 Task: Search one way flight ticket for 4 adults, 2 children, 2 infants in seat and 1 infant on lap in premium economy from Harrisburg: Harrisburg International Airport to Jackson: Jackson Hole Airport on 5-2-2023. Choice of flights is Delta. Number of bags: 2 carry on bags. Outbound departure time preference is 22:00.
Action: Mouse moved to (315, 274)
Screenshot: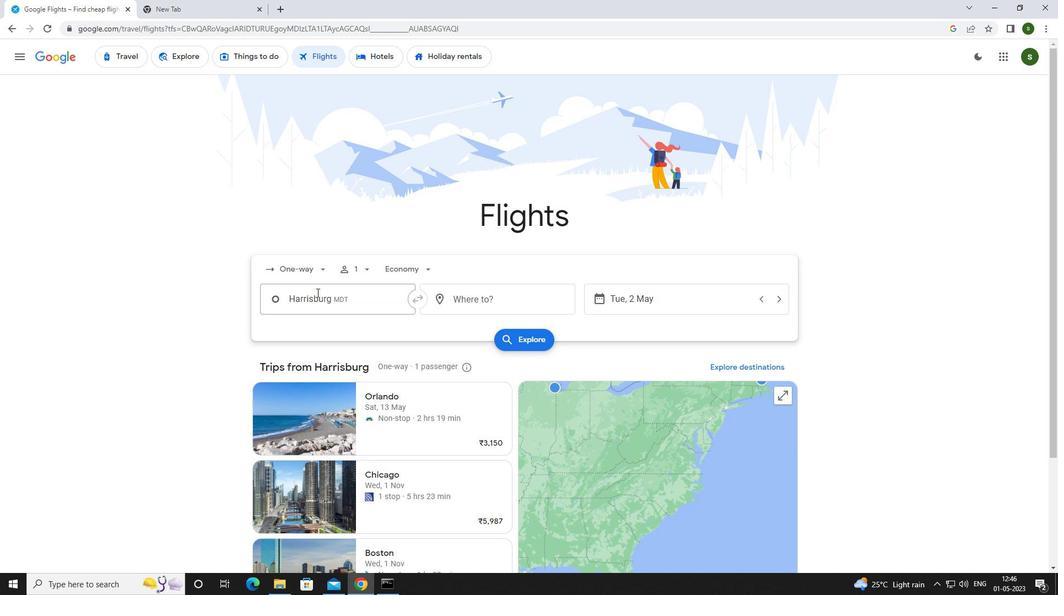 
Action: Mouse pressed left at (315, 274)
Screenshot: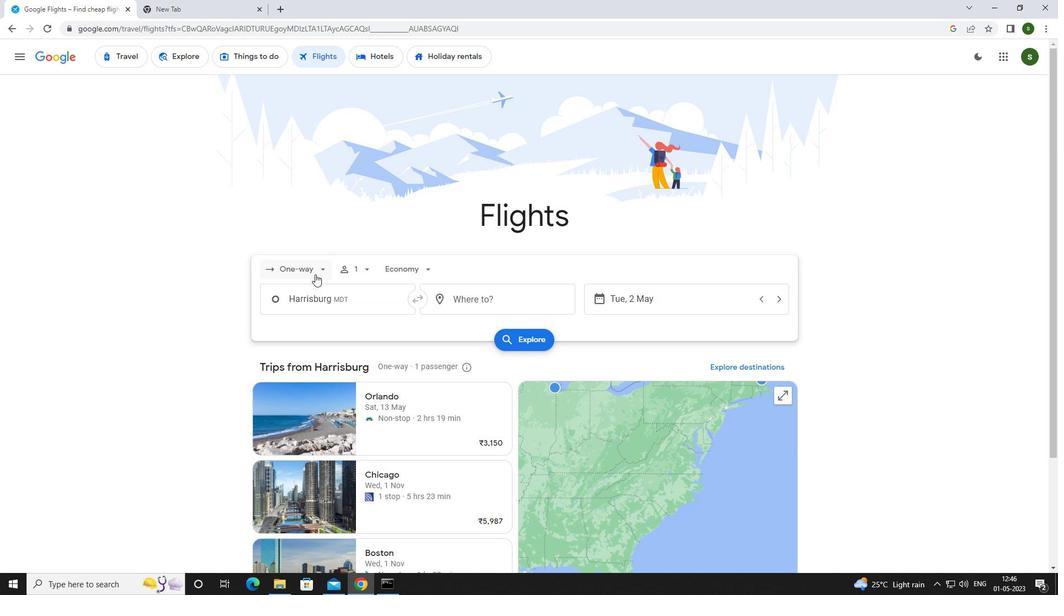 
Action: Mouse moved to (308, 316)
Screenshot: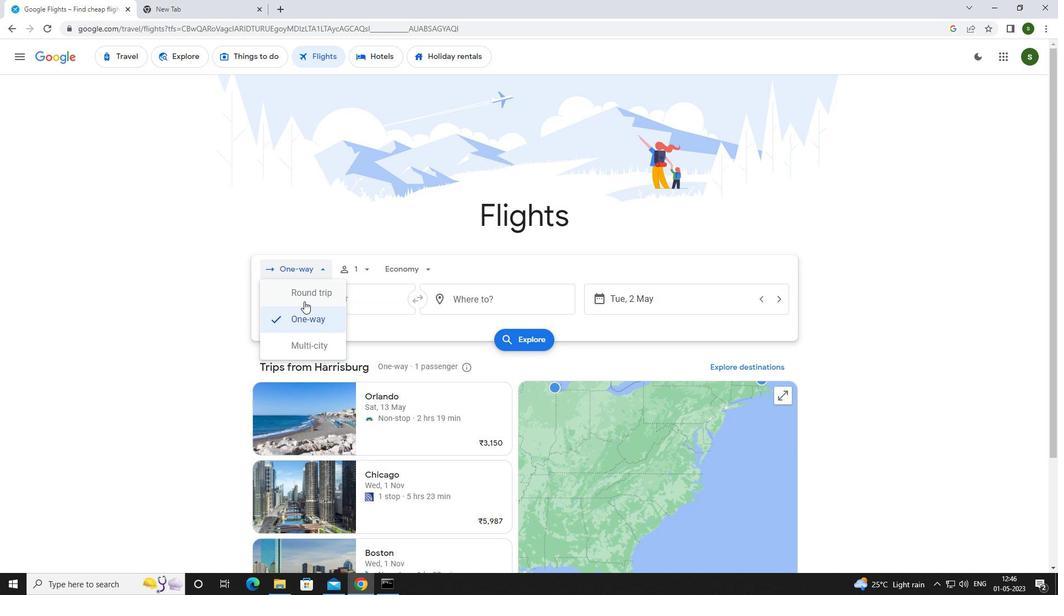 
Action: Mouse pressed left at (308, 316)
Screenshot: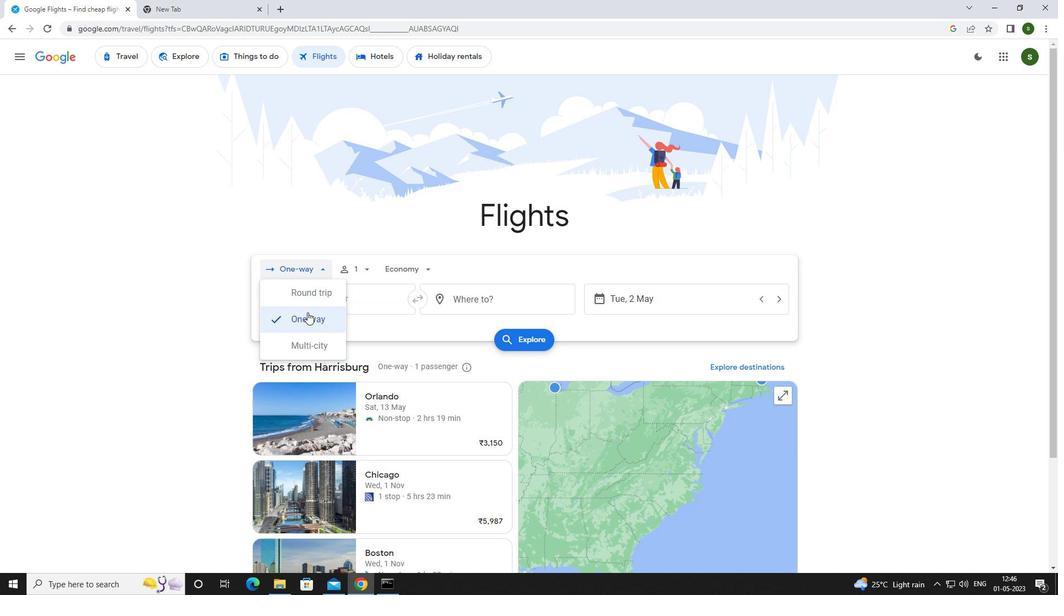 
Action: Mouse moved to (365, 266)
Screenshot: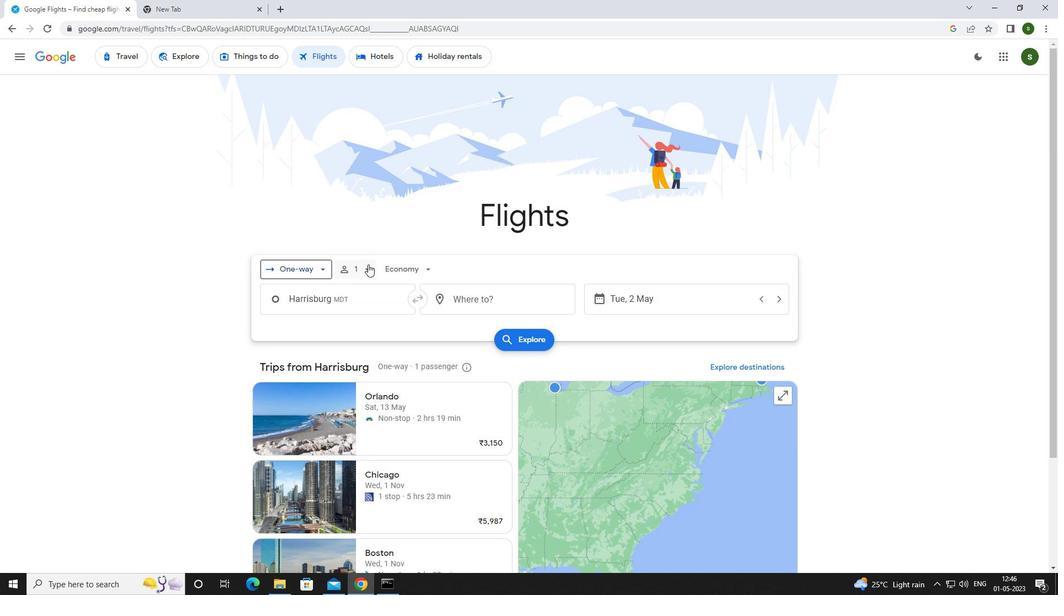 
Action: Mouse pressed left at (365, 266)
Screenshot: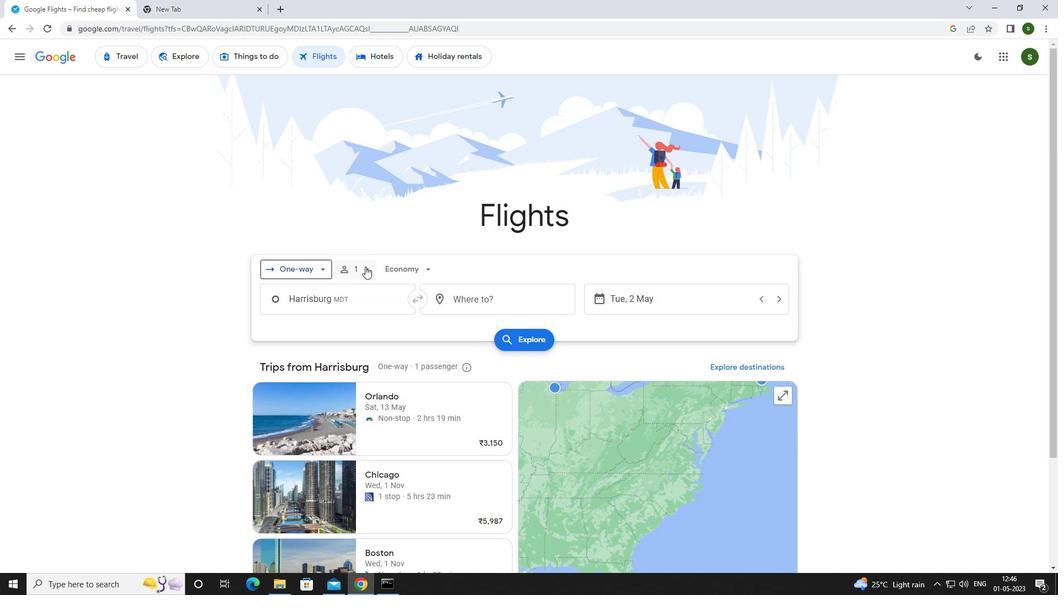 
Action: Mouse moved to (455, 297)
Screenshot: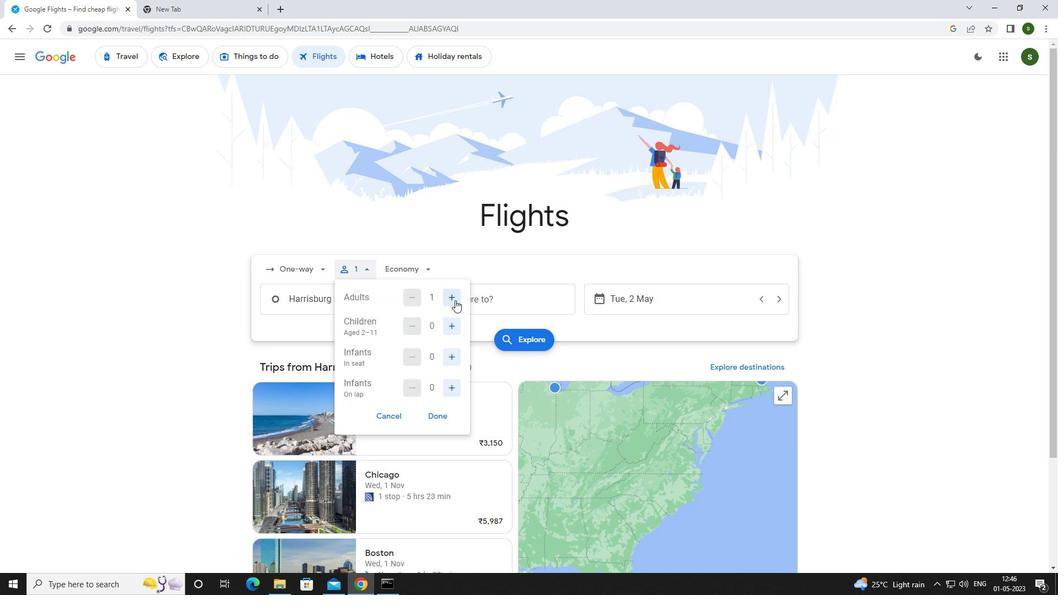 
Action: Mouse pressed left at (455, 297)
Screenshot: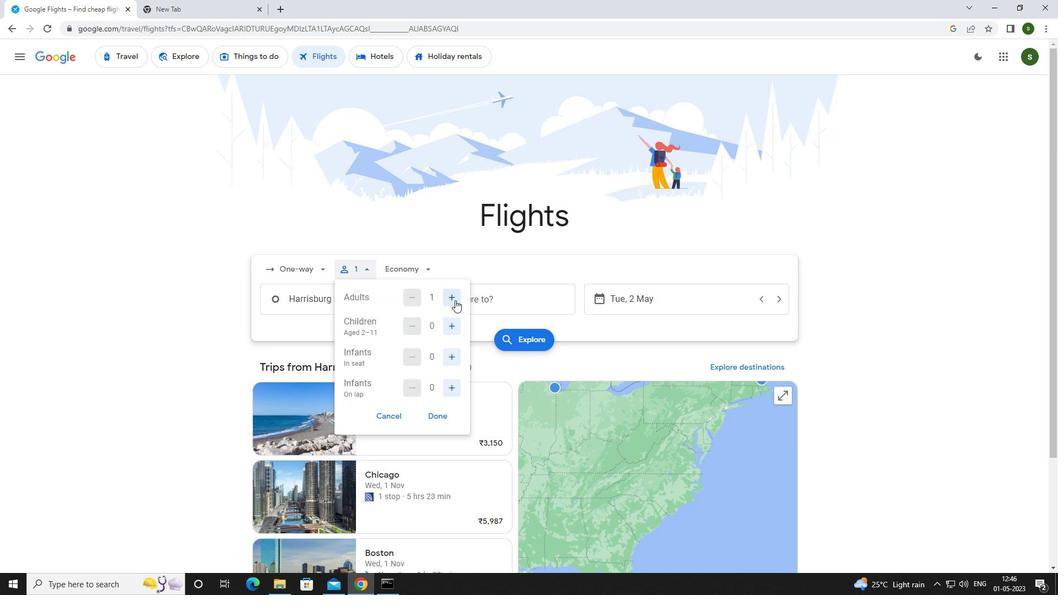 
Action: Mouse pressed left at (455, 297)
Screenshot: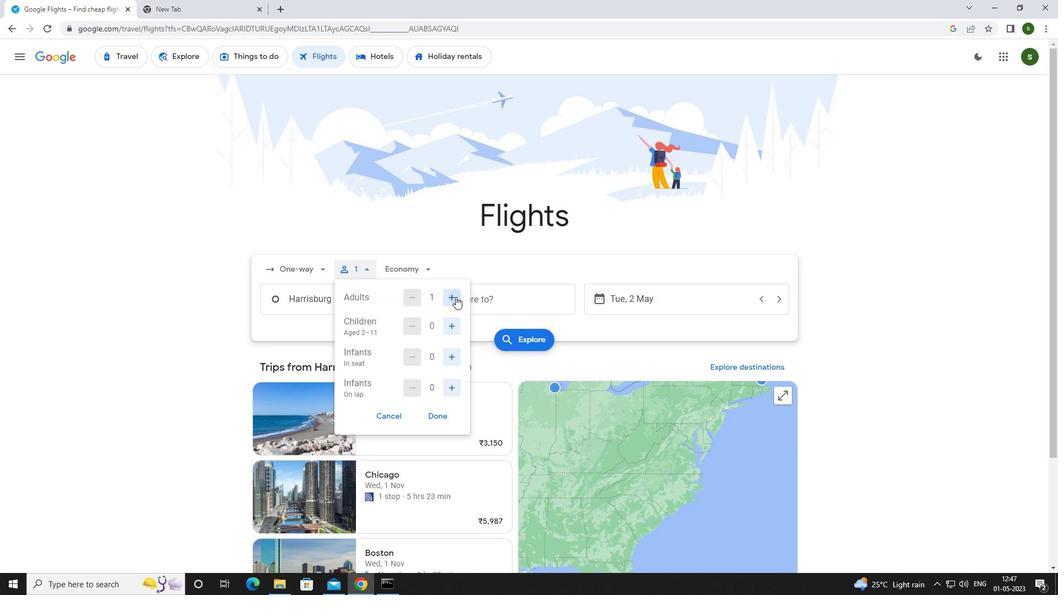 
Action: Mouse pressed left at (455, 297)
Screenshot: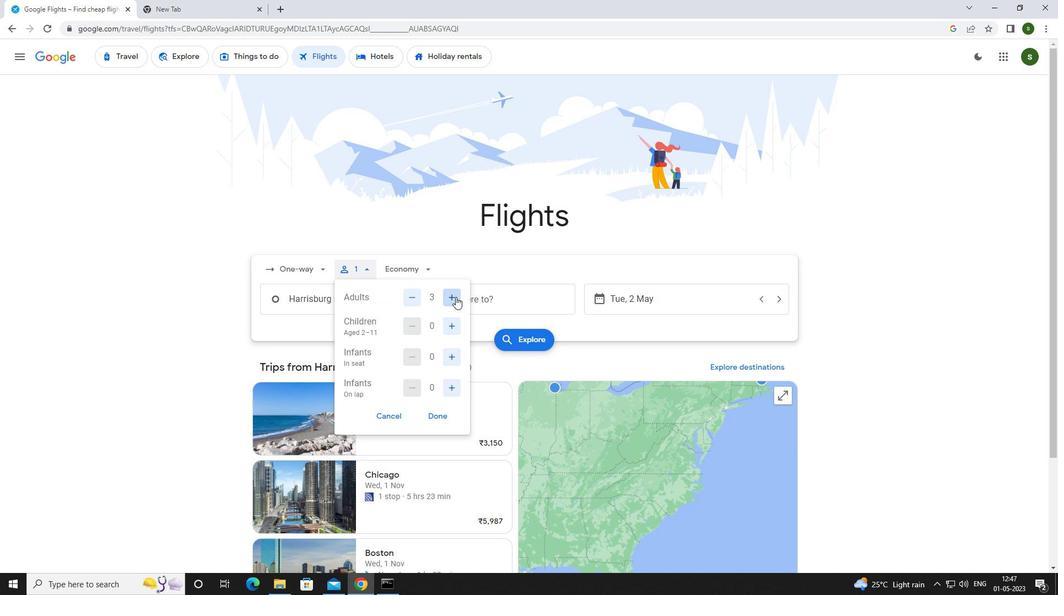 
Action: Mouse moved to (447, 327)
Screenshot: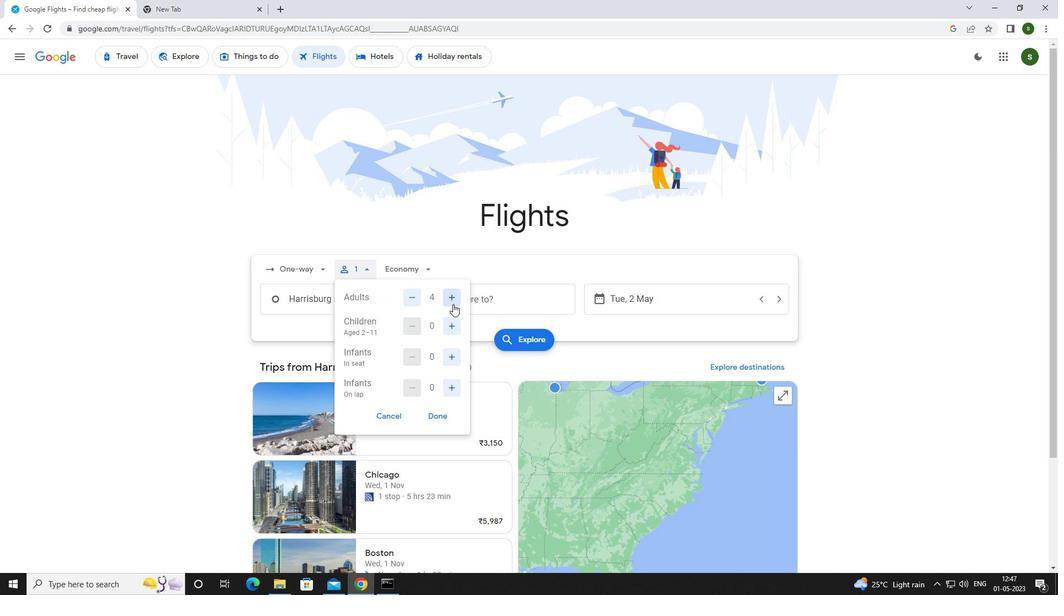 
Action: Mouse pressed left at (447, 327)
Screenshot: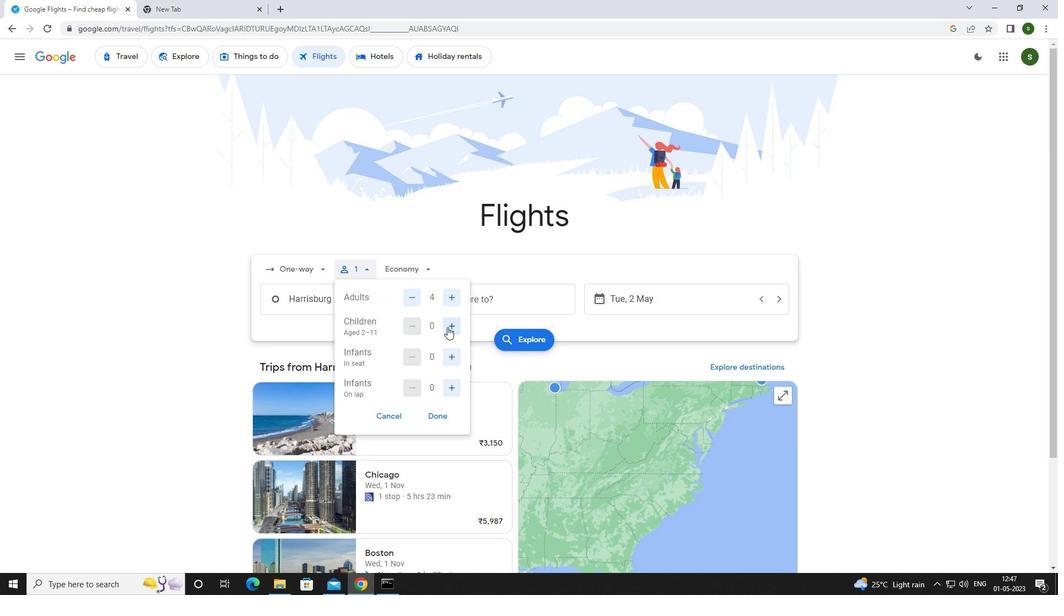 
Action: Mouse pressed left at (447, 327)
Screenshot: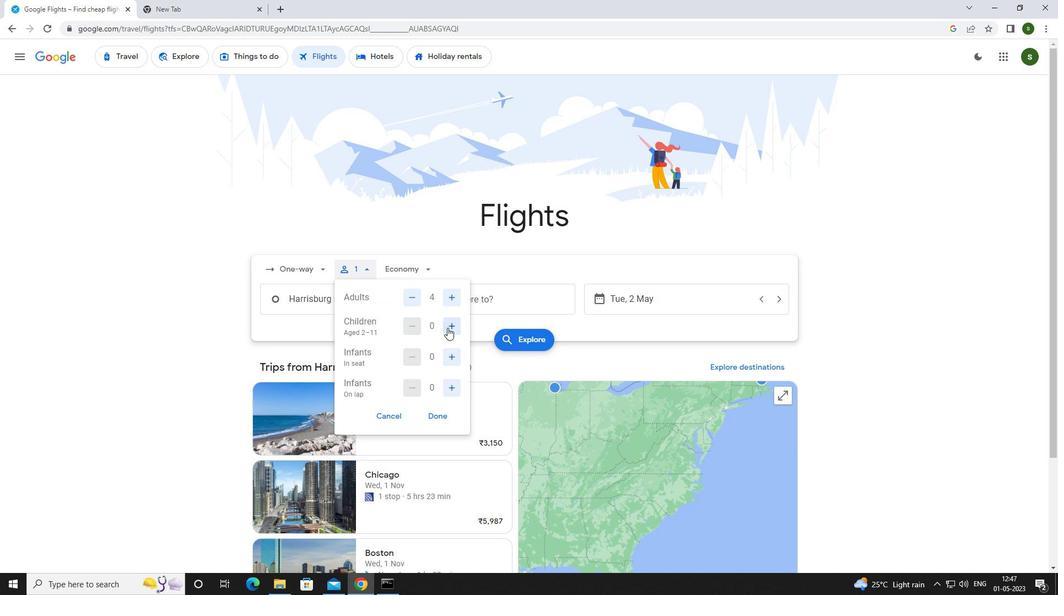 
Action: Mouse moved to (454, 356)
Screenshot: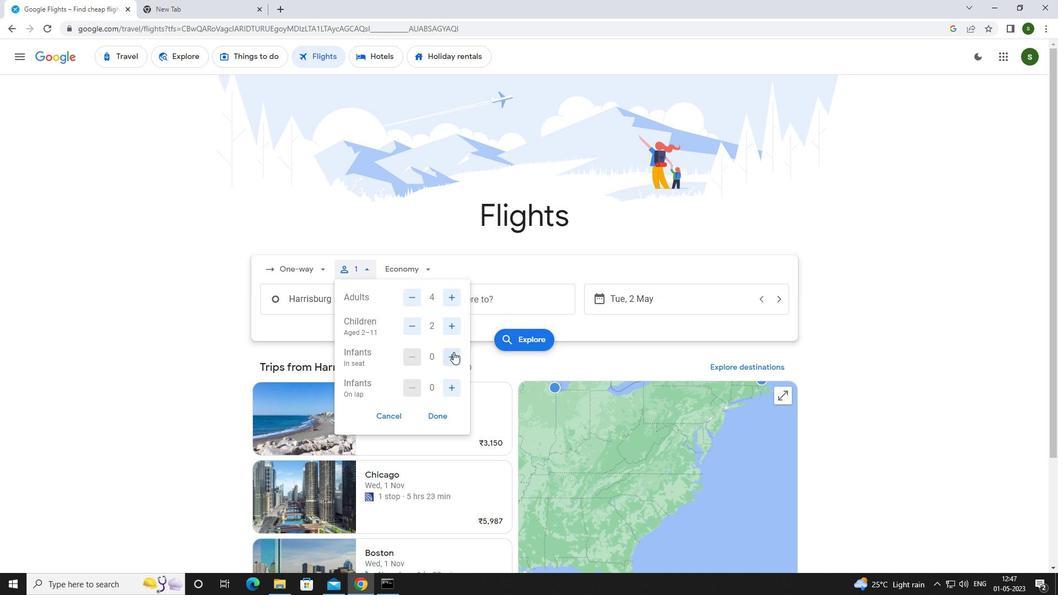 
Action: Mouse pressed left at (454, 356)
Screenshot: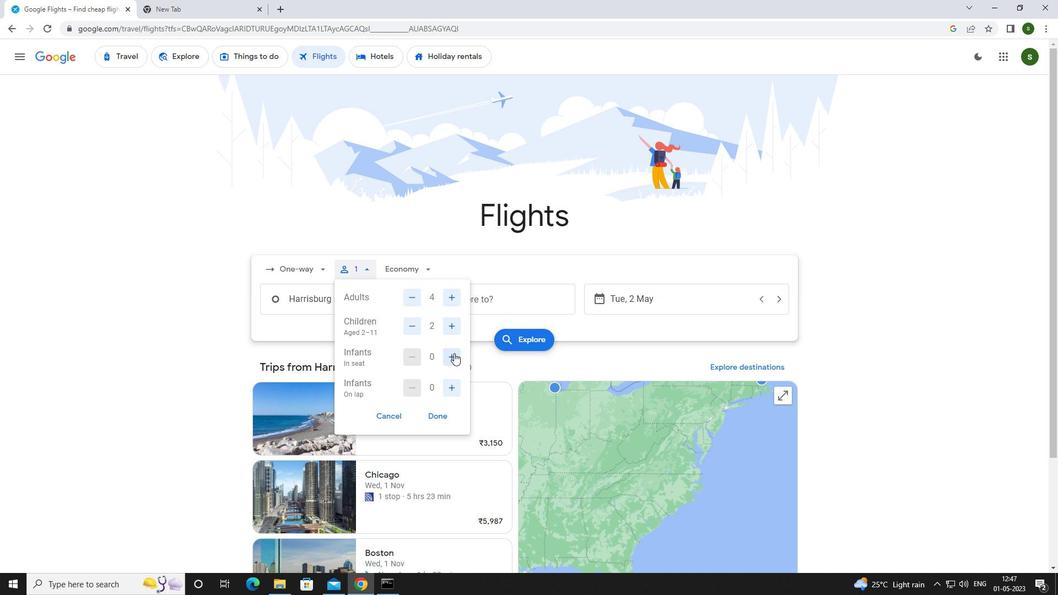 
Action: Mouse pressed left at (454, 356)
Screenshot: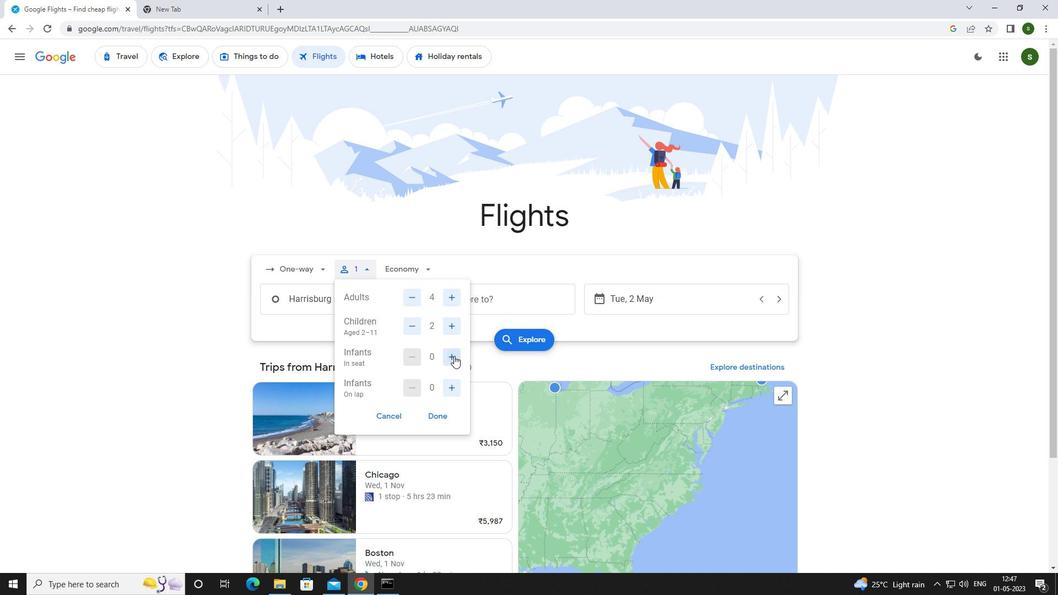 
Action: Mouse moved to (451, 381)
Screenshot: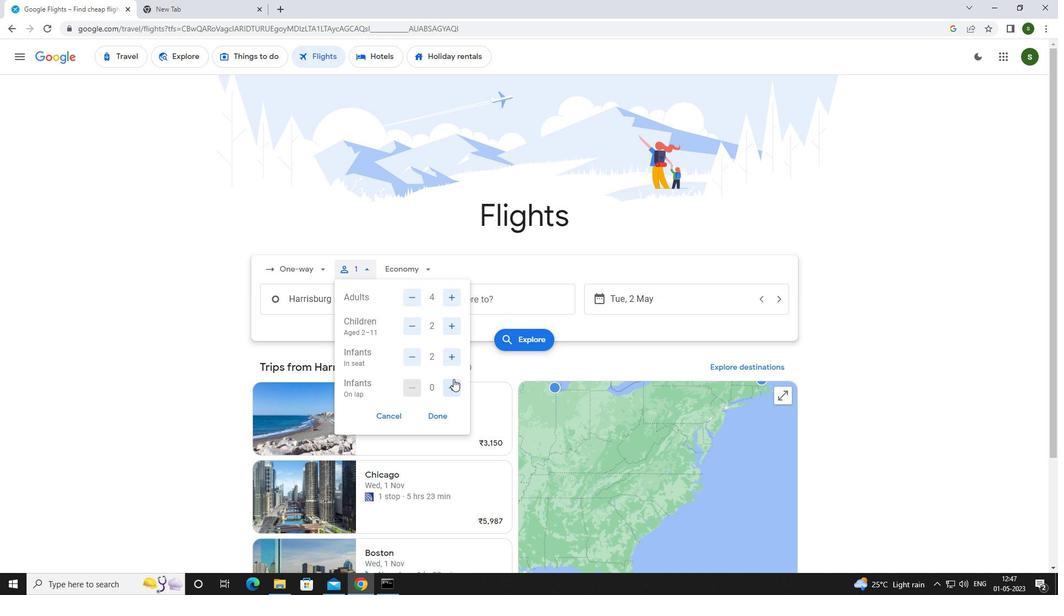 
Action: Mouse pressed left at (451, 381)
Screenshot: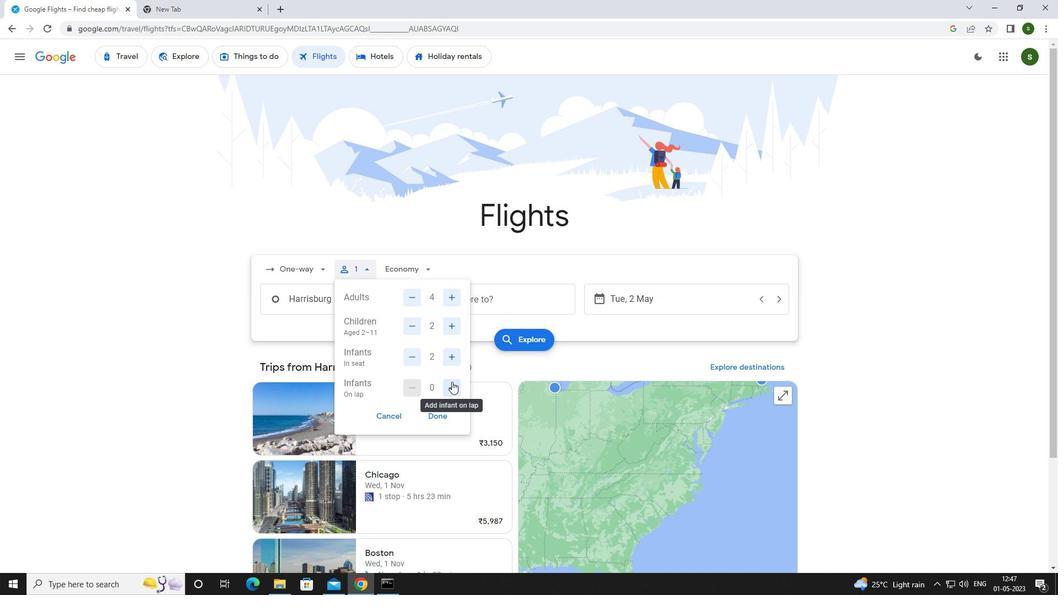 
Action: Mouse moved to (423, 266)
Screenshot: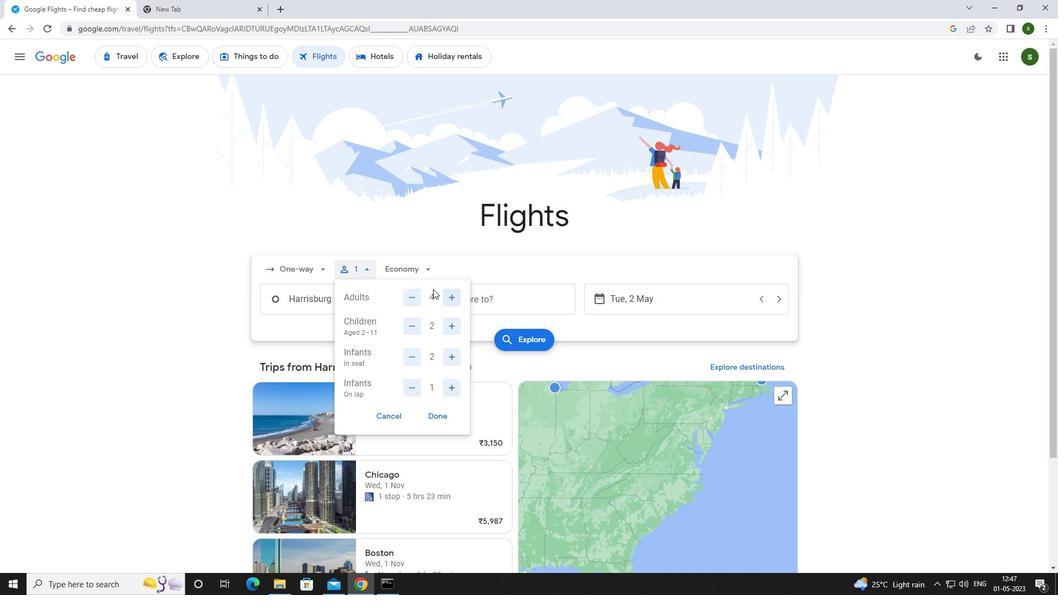 
Action: Mouse pressed left at (423, 266)
Screenshot: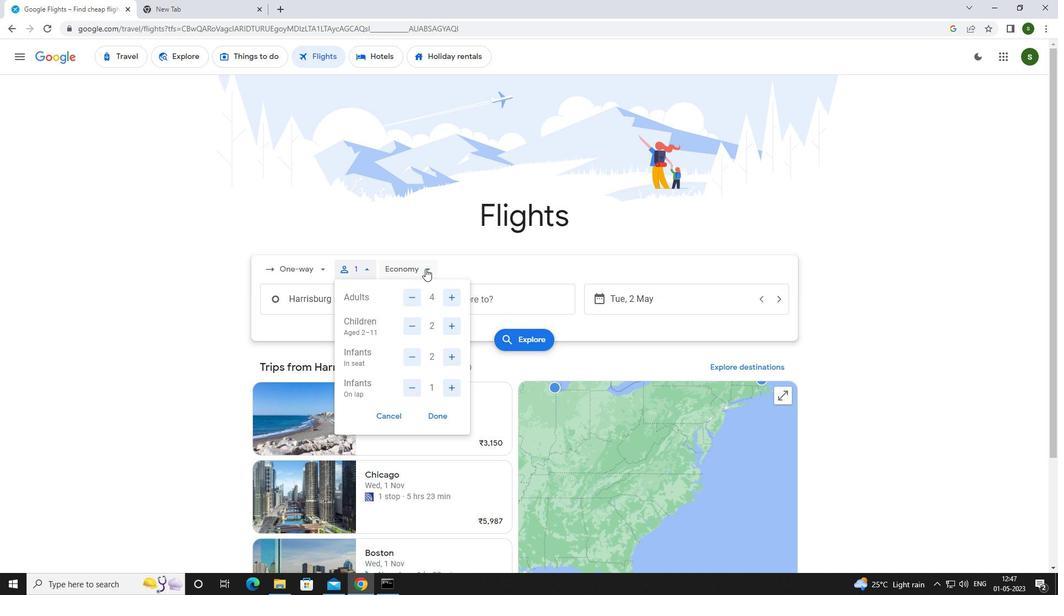 
Action: Mouse moved to (442, 320)
Screenshot: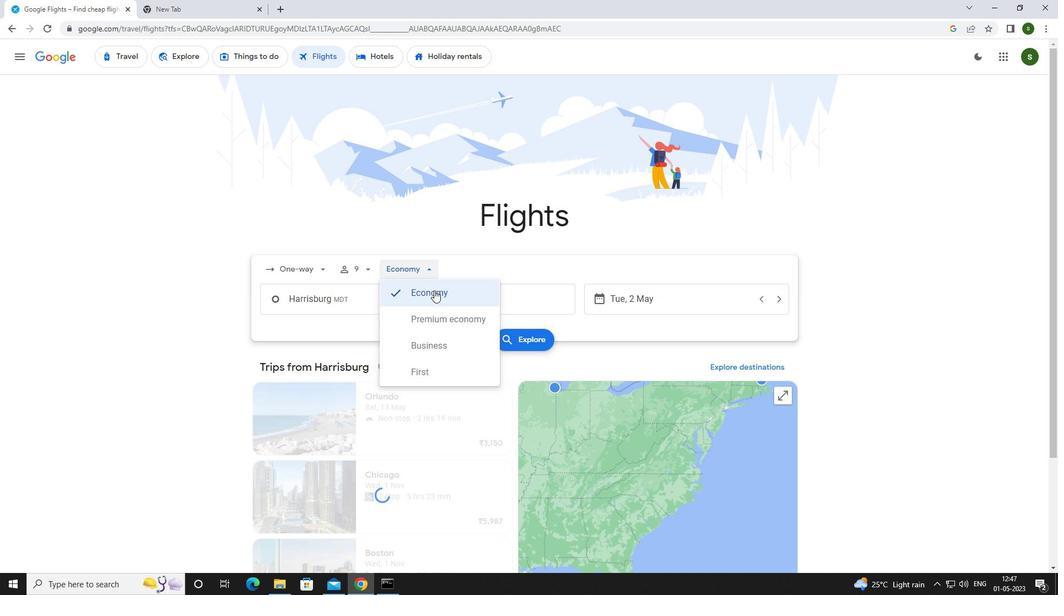 
Action: Mouse pressed left at (442, 320)
Screenshot: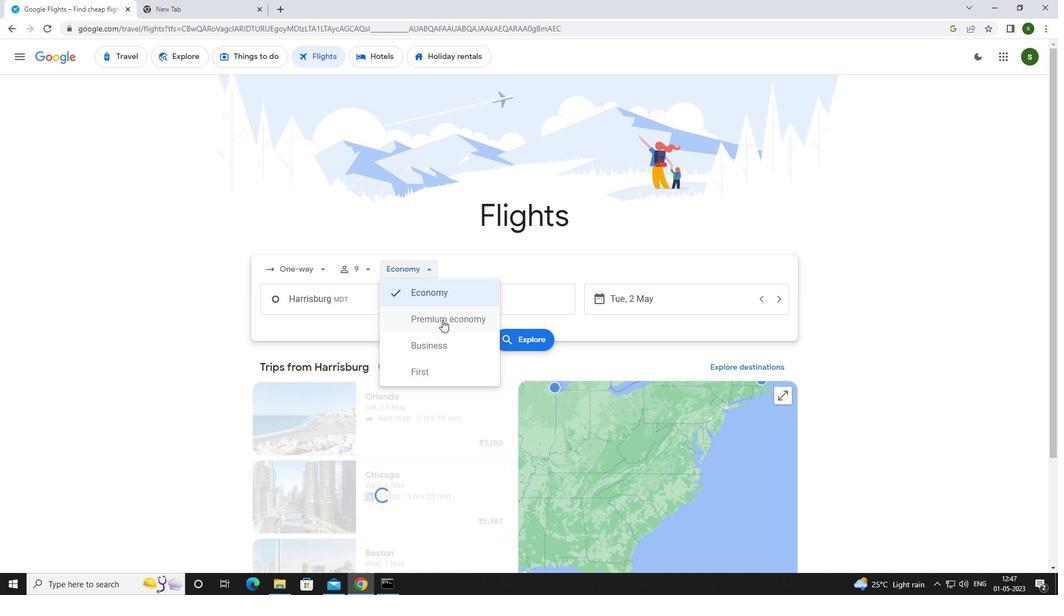 
Action: Mouse moved to (359, 305)
Screenshot: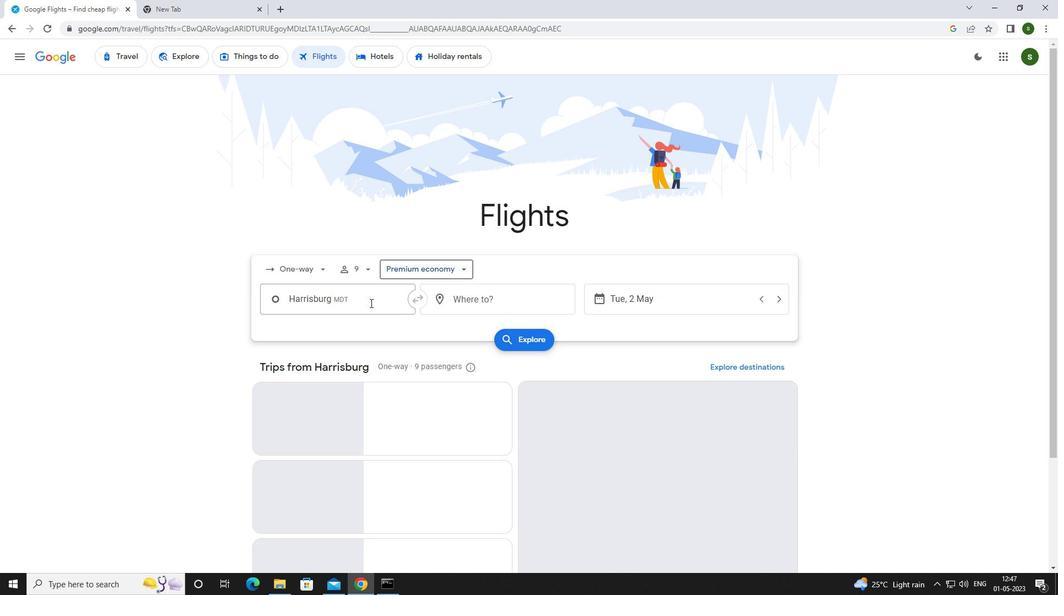 
Action: Mouse pressed left at (359, 305)
Screenshot: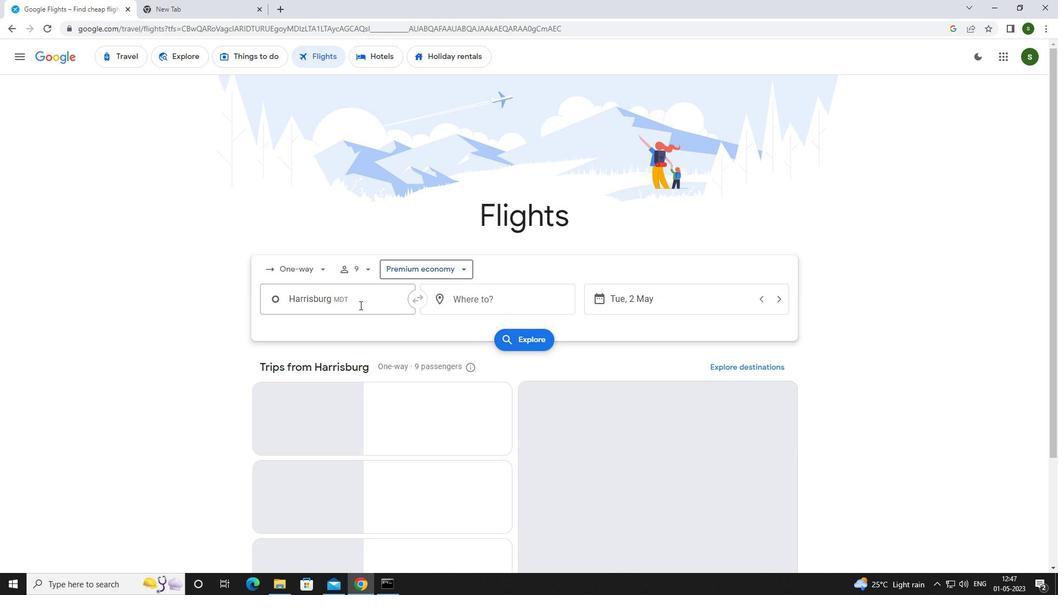 
Action: Key pressed h<Key.caps_lock>arrisburg
Screenshot: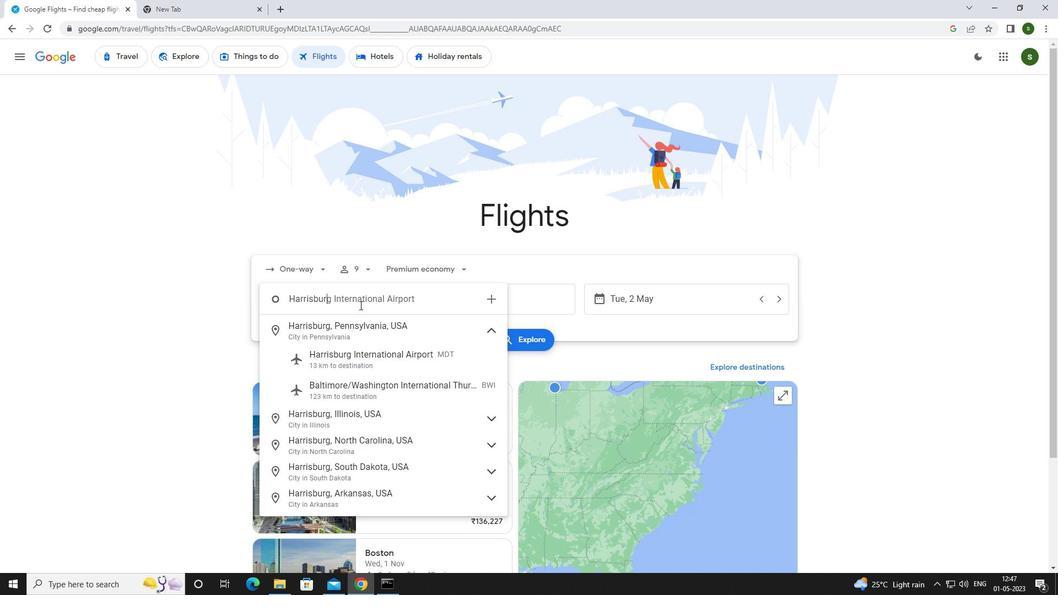 
Action: Mouse moved to (346, 357)
Screenshot: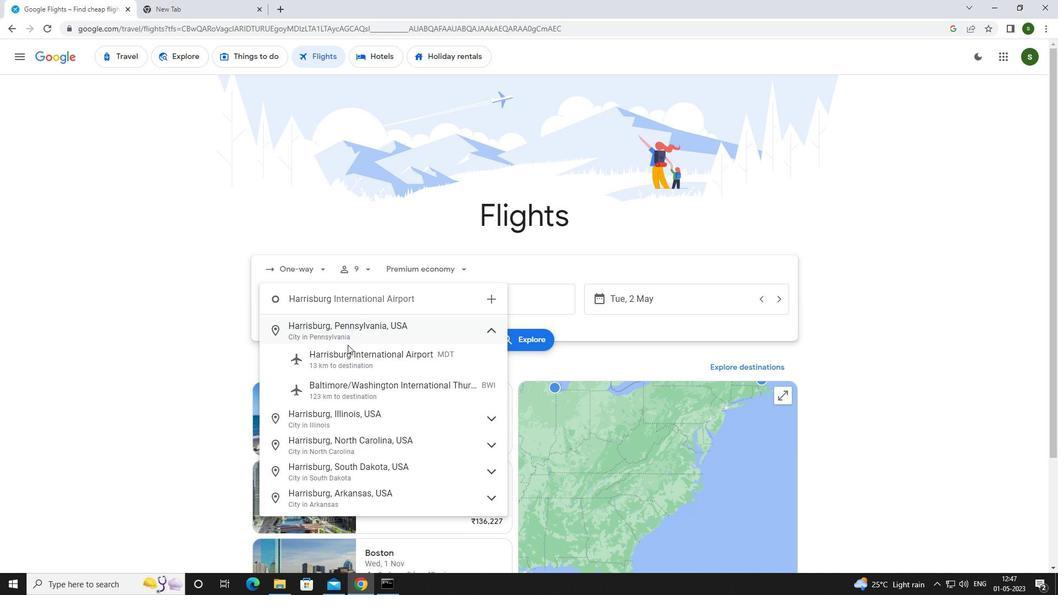 
Action: Mouse pressed left at (346, 357)
Screenshot: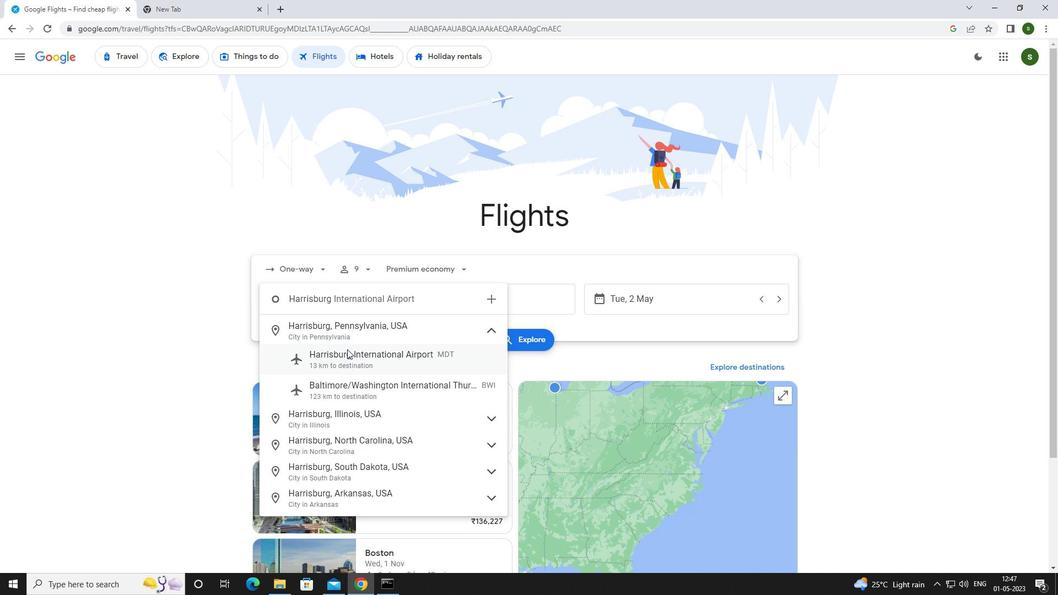 
Action: Mouse moved to (540, 294)
Screenshot: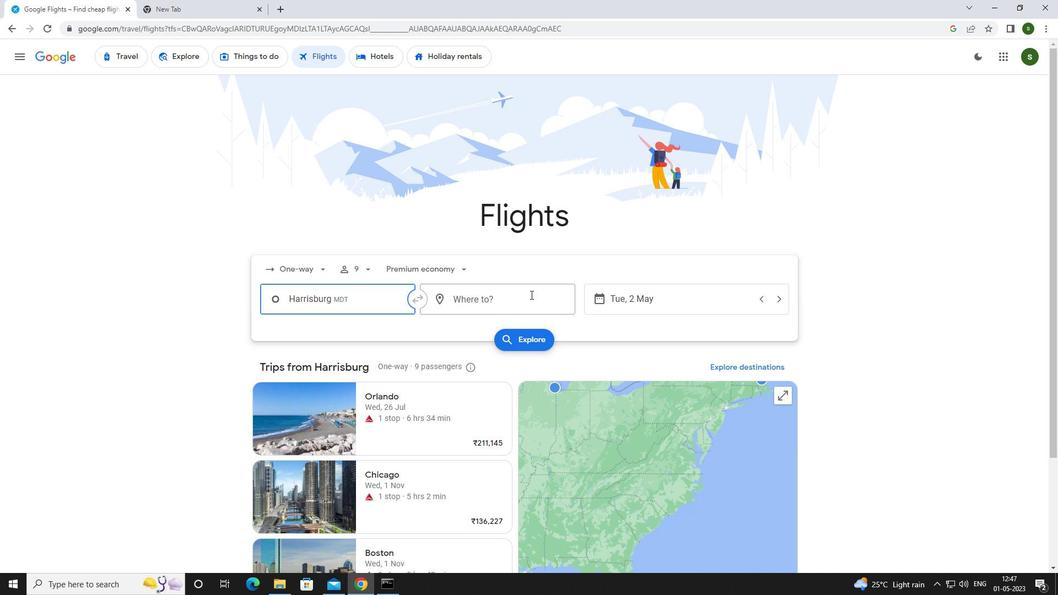 
Action: Mouse pressed left at (540, 294)
Screenshot: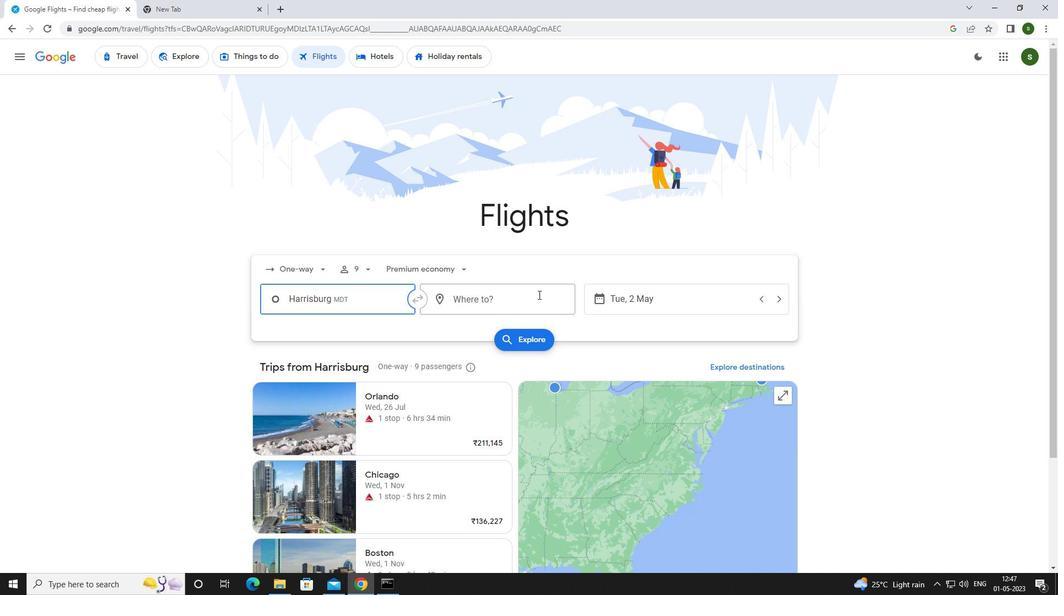 
Action: Mouse moved to (525, 290)
Screenshot: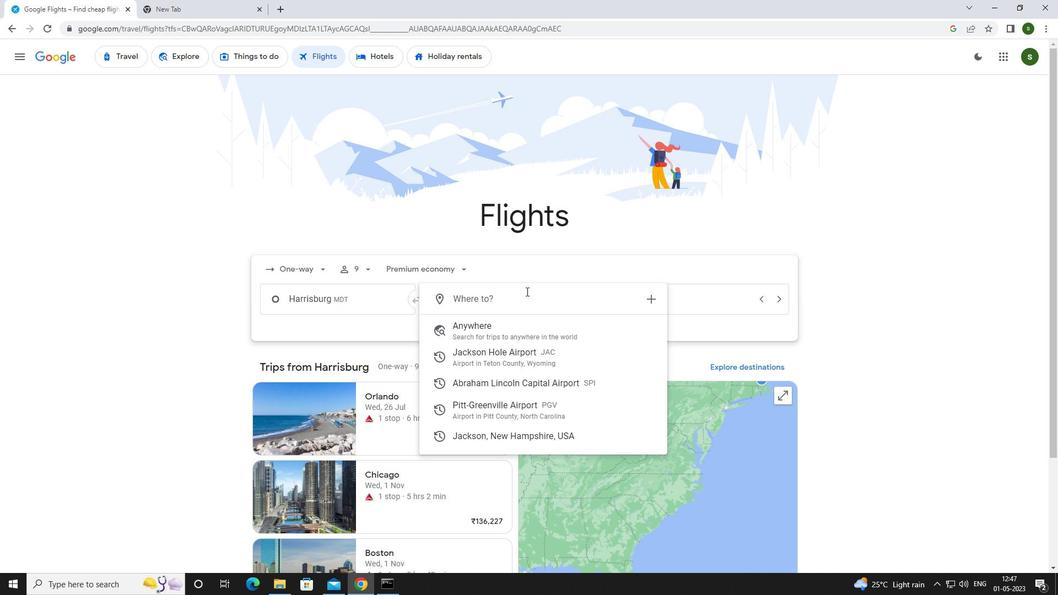
Action: Key pressed <Key.caps_lock>j<Key.caps_lock>a
Screenshot: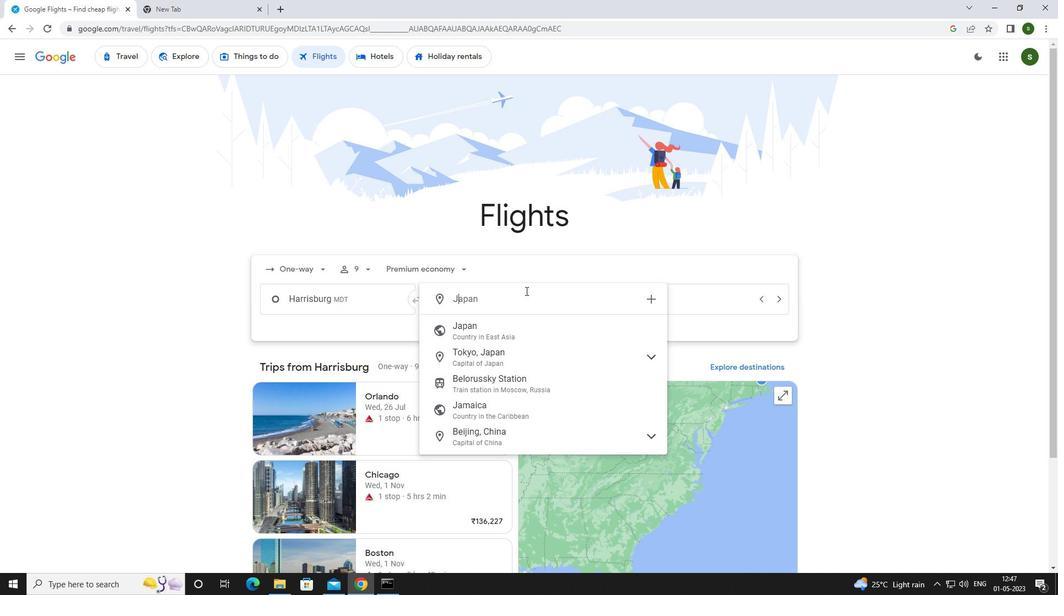 
Action: Mouse moved to (525, 290)
Screenshot: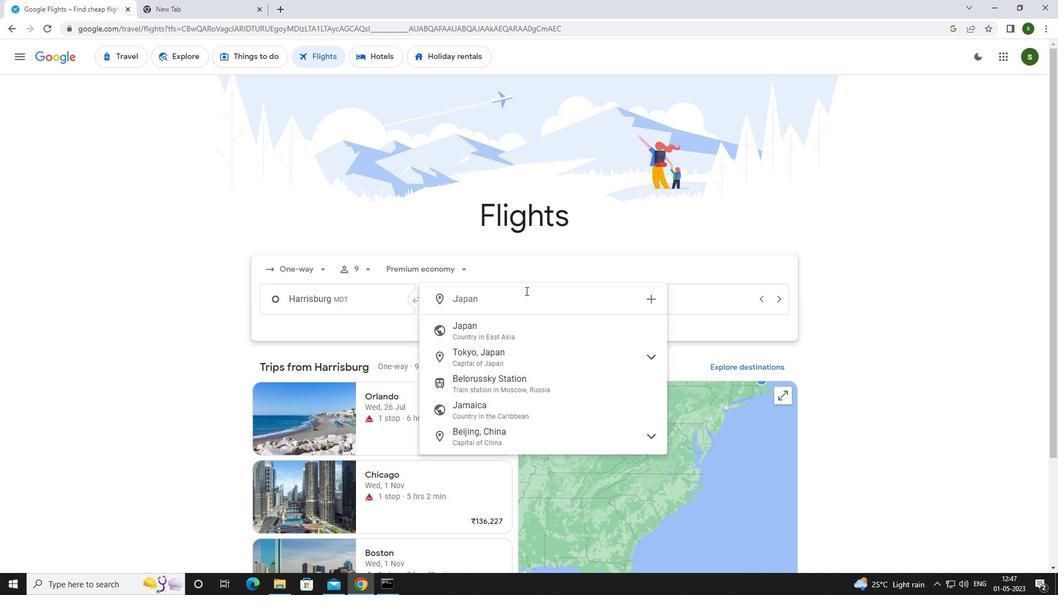
Action: Key pressed ckson<Key.space><Key.caps_lock>h
Screenshot: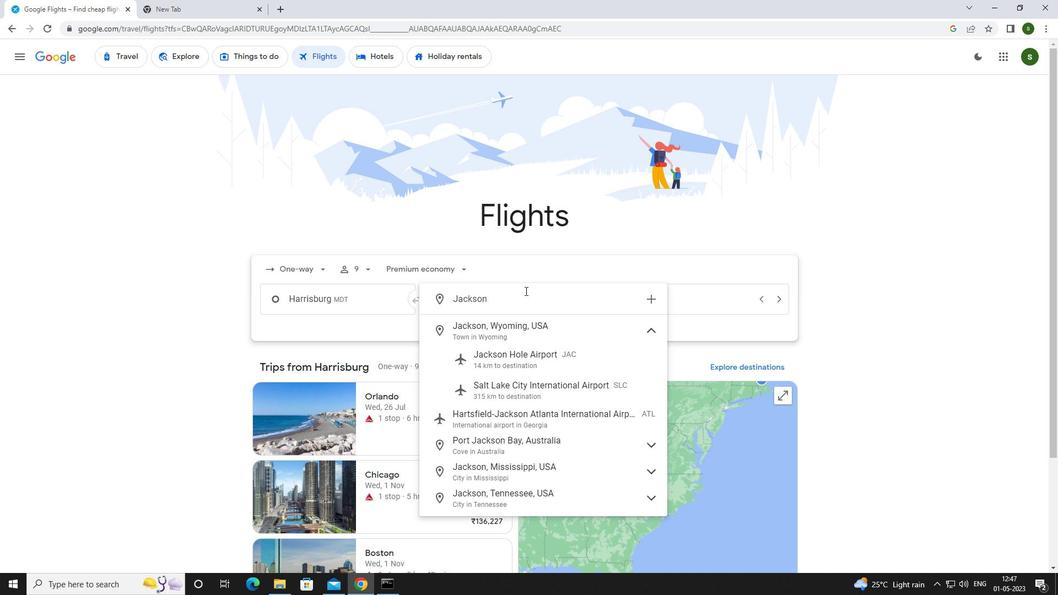 
Action: Mouse moved to (510, 356)
Screenshot: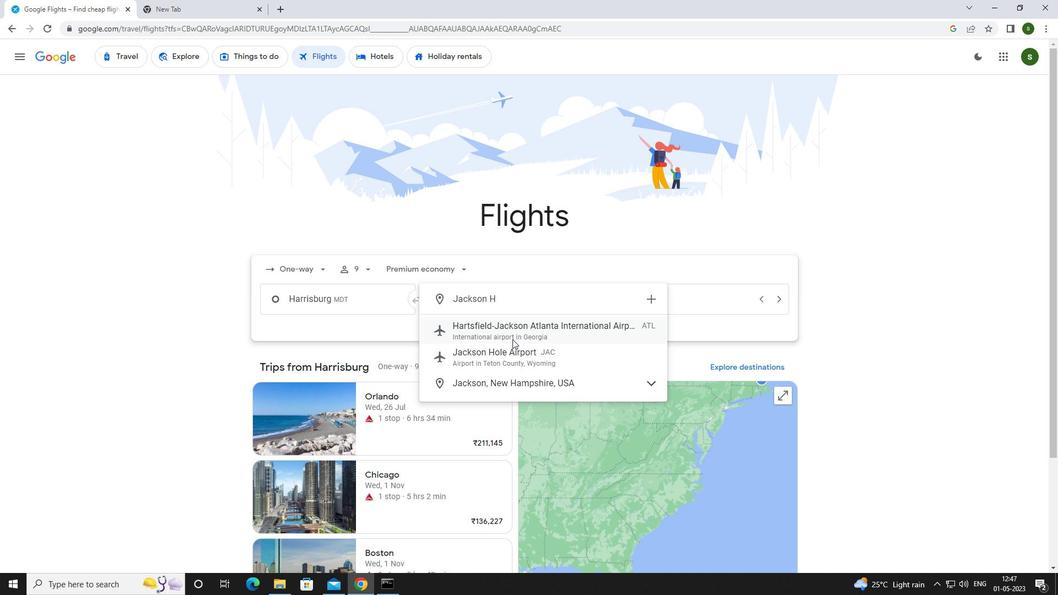 
Action: Mouse pressed left at (510, 356)
Screenshot: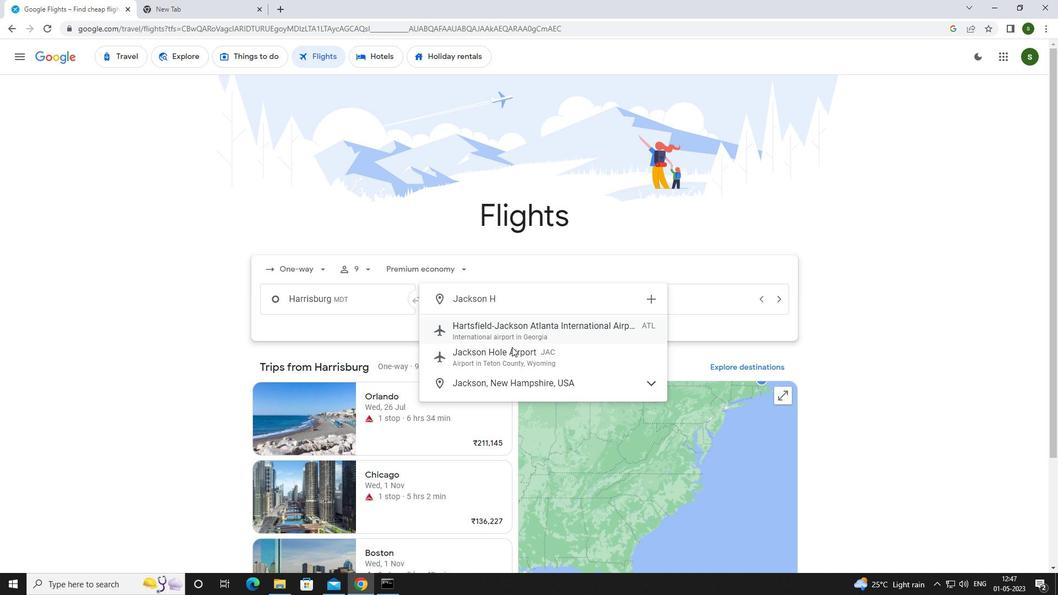 
Action: Mouse moved to (637, 304)
Screenshot: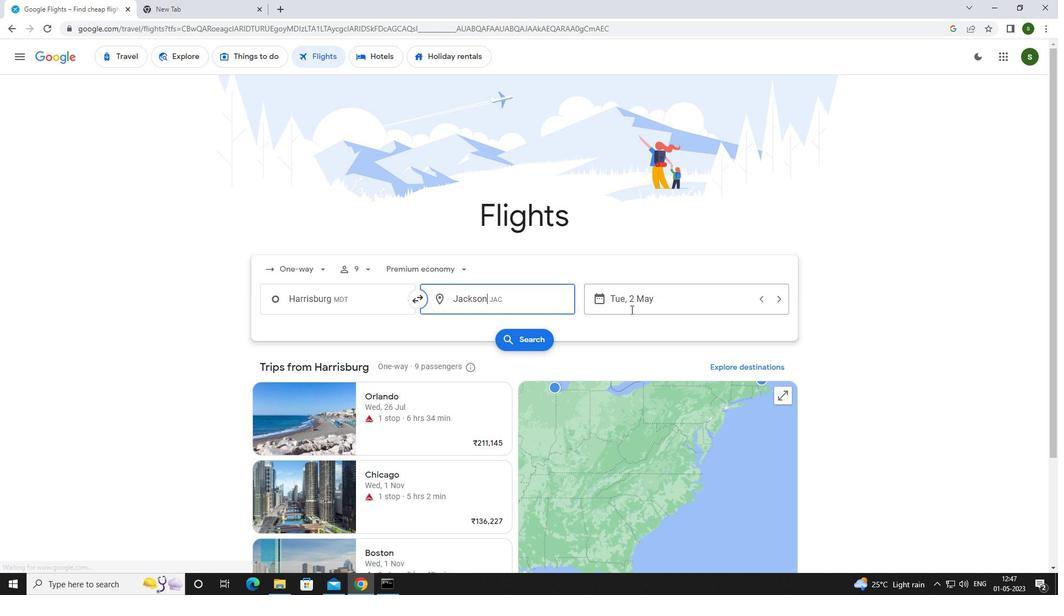 
Action: Mouse pressed left at (637, 304)
Screenshot: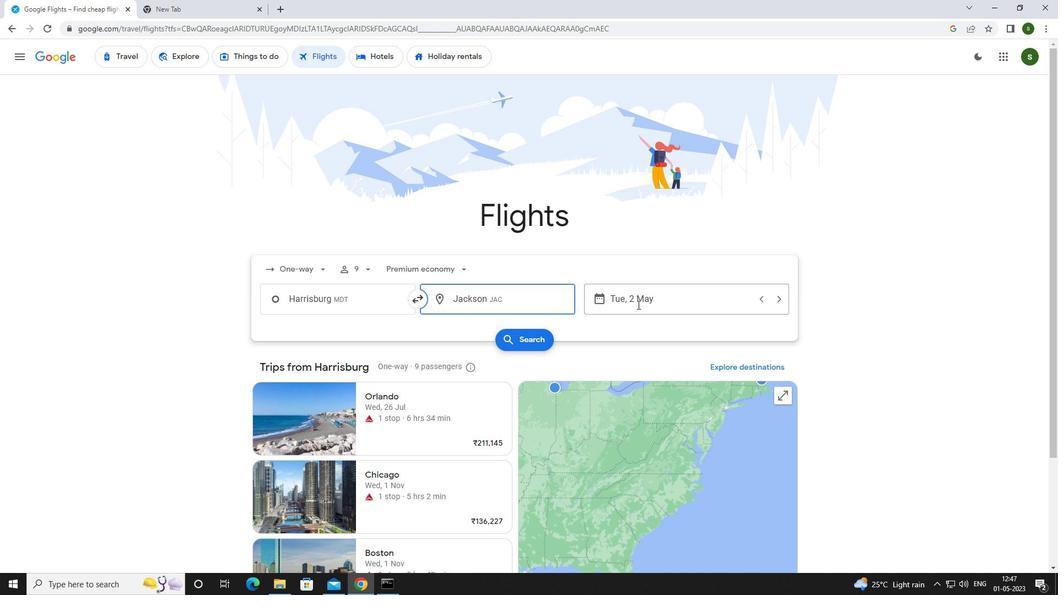 
Action: Mouse moved to (446, 376)
Screenshot: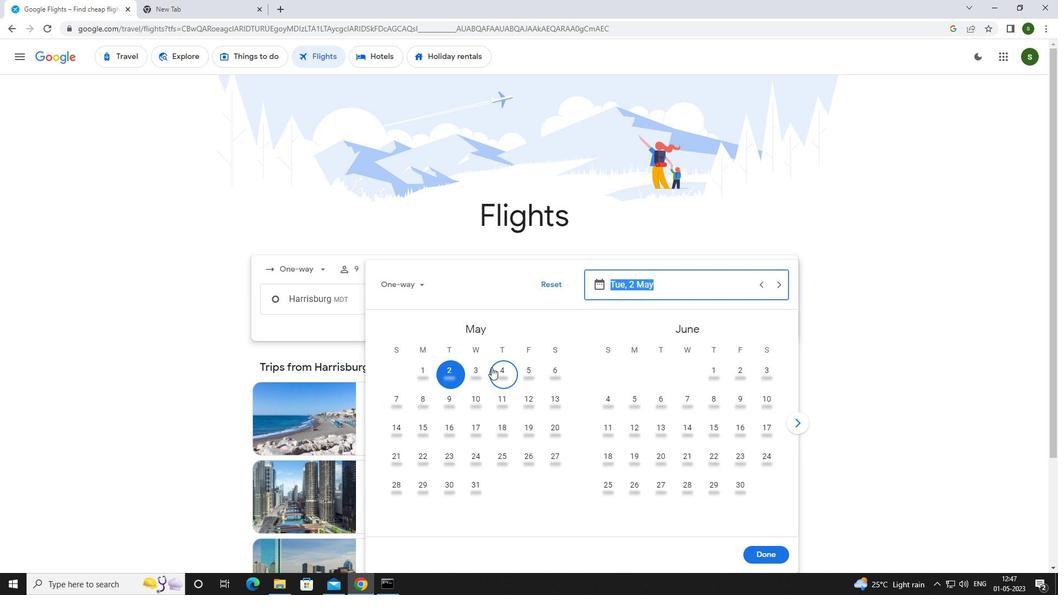 
Action: Mouse pressed left at (446, 376)
Screenshot: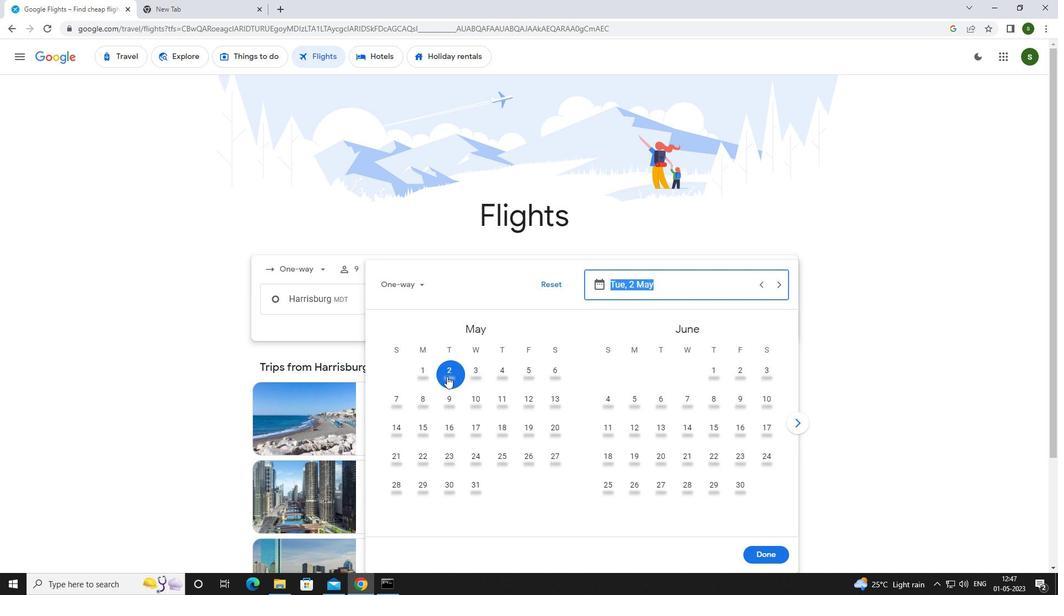 
Action: Mouse moved to (753, 551)
Screenshot: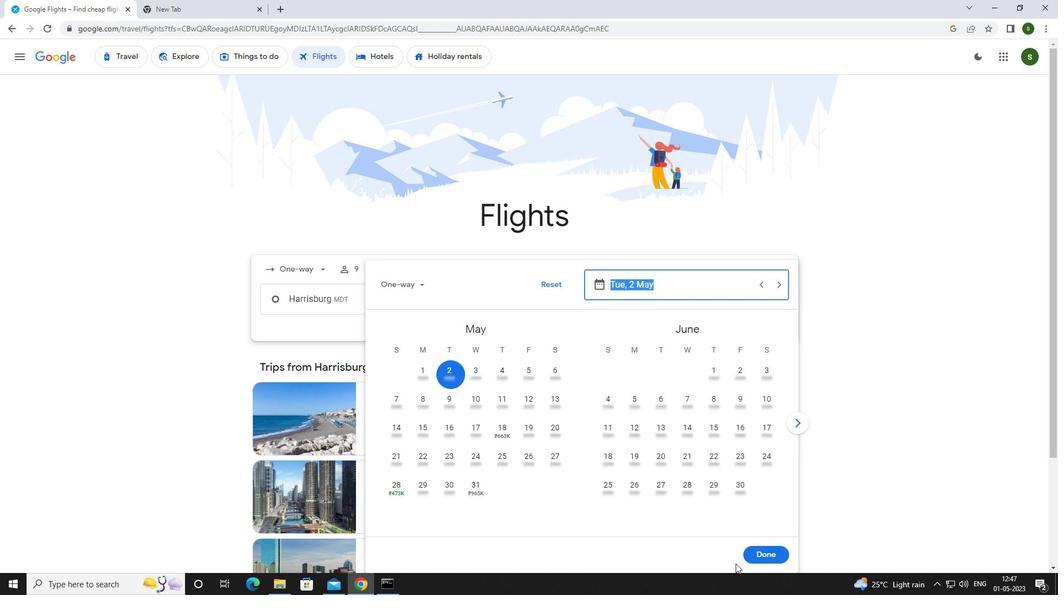 
Action: Mouse pressed left at (753, 551)
Screenshot: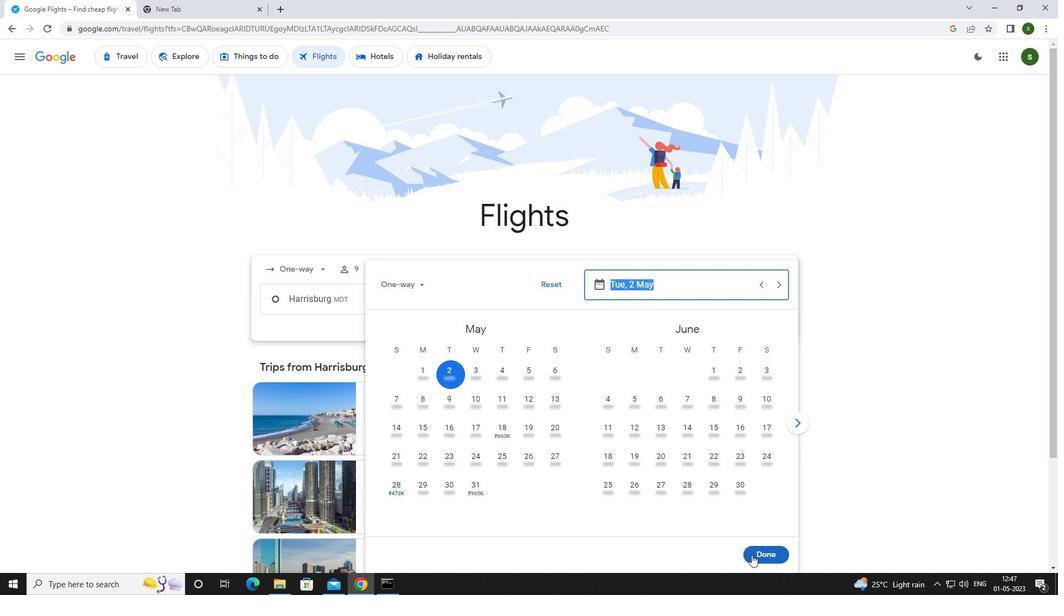 
Action: Mouse moved to (519, 342)
Screenshot: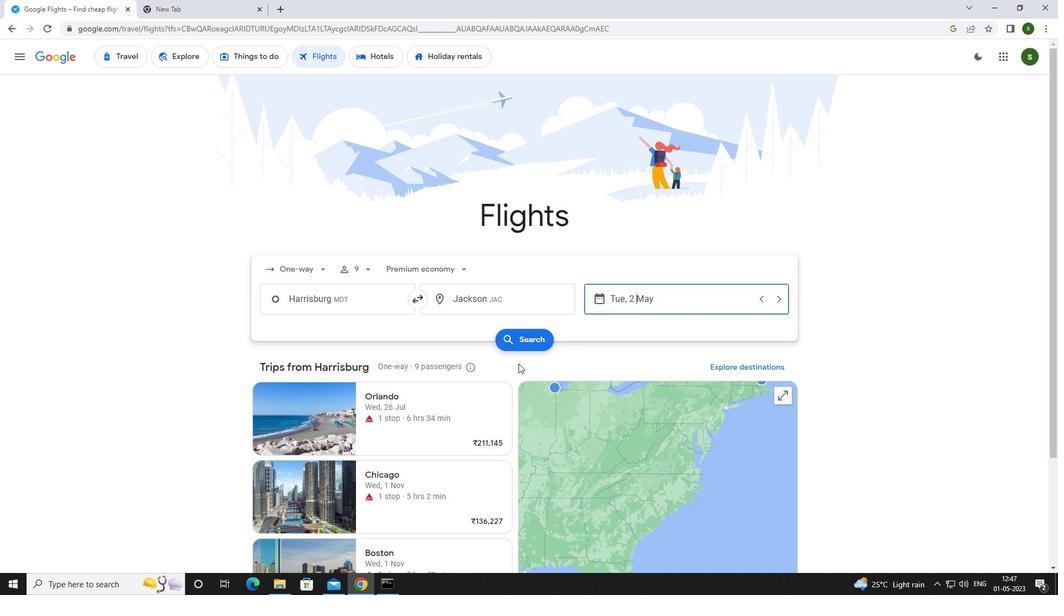 
Action: Mouse pressed left at (519, 342)
Screenshot: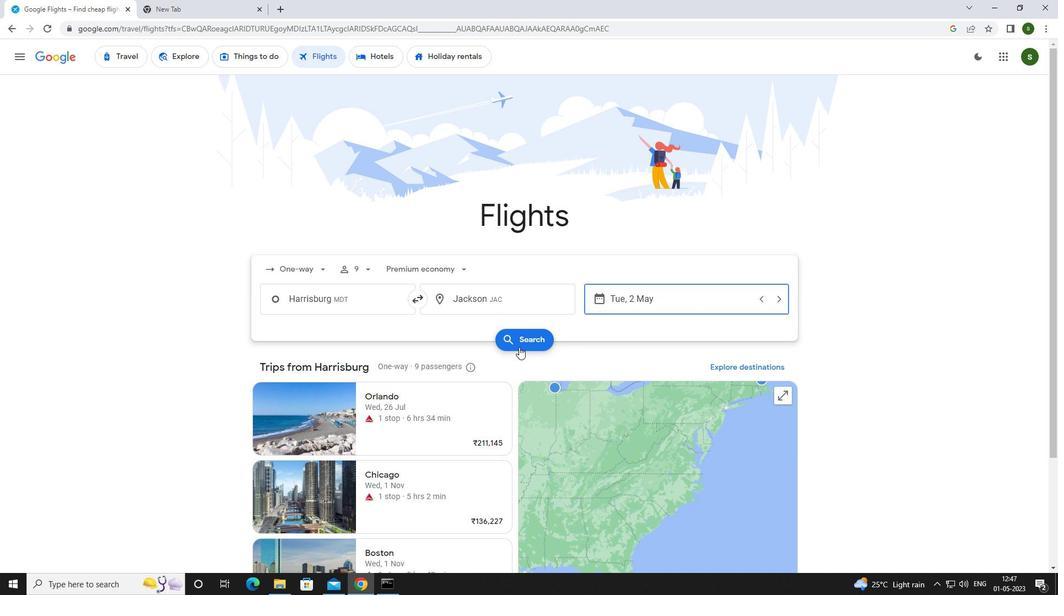 
Action: Mouse moved to (276, 149)
Screenshot: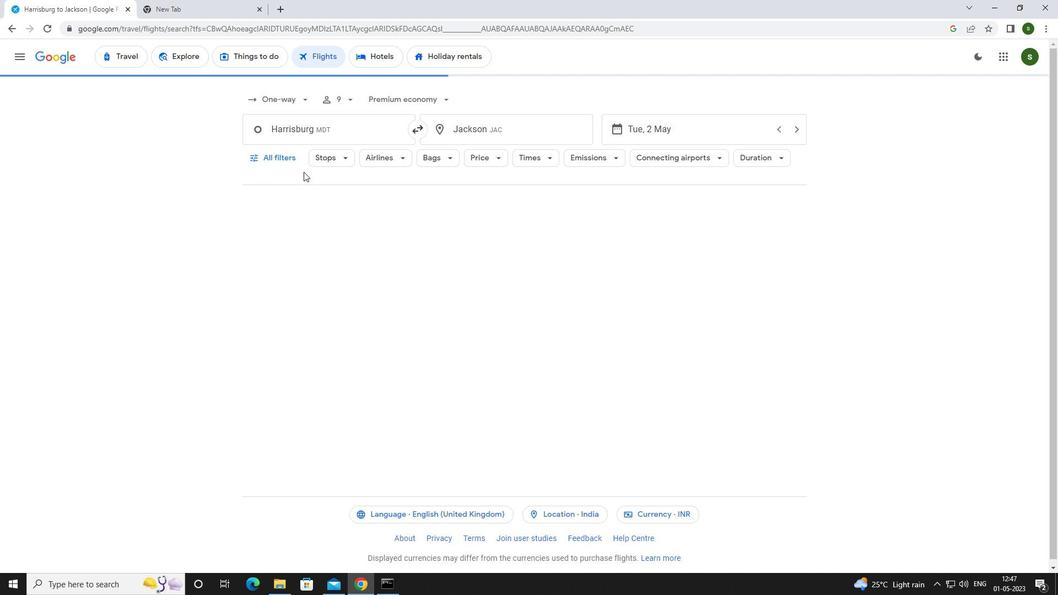 
Action: Mouse pressed left at (276, 149)
Screenshot: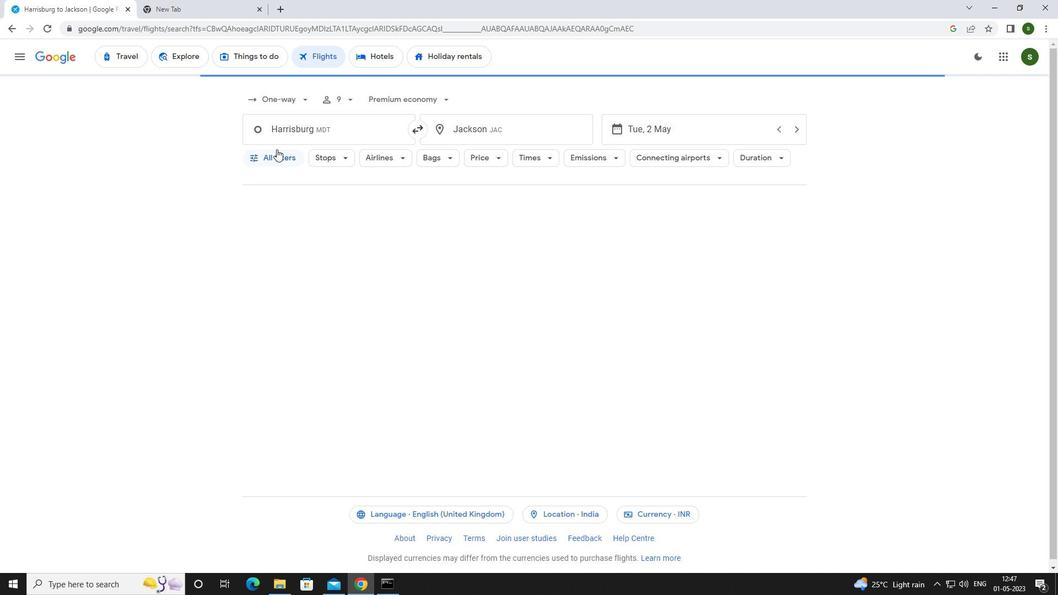 
Action: Mouse moved to (360, 259)
Screenshot: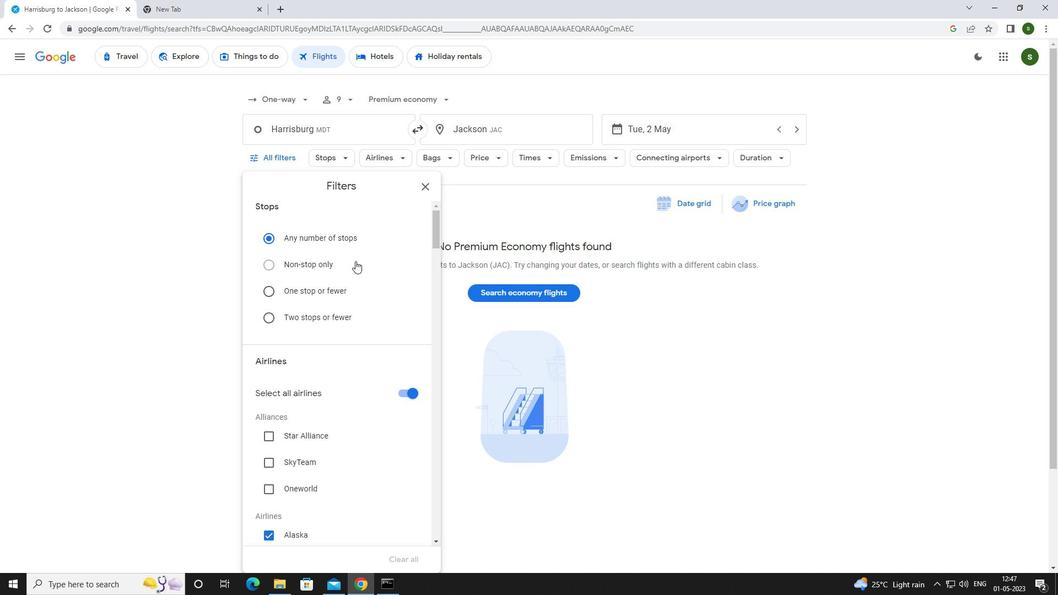 
Action: Mouse scrolled (360, 259) with delta (0, 0)
Screenshot: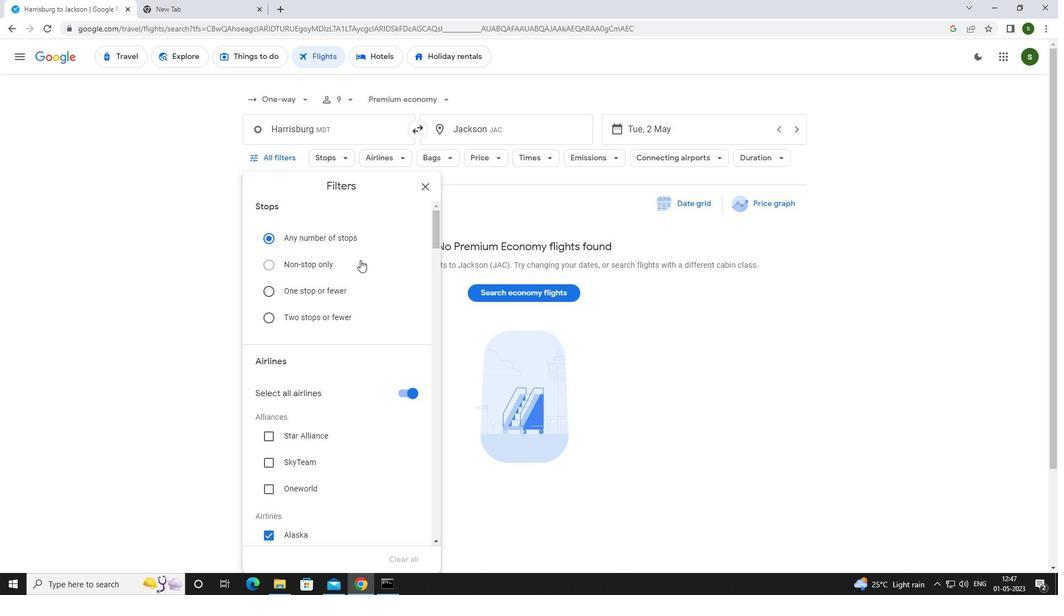 
Action: Mouse moved to (360, 259)
Screenshot: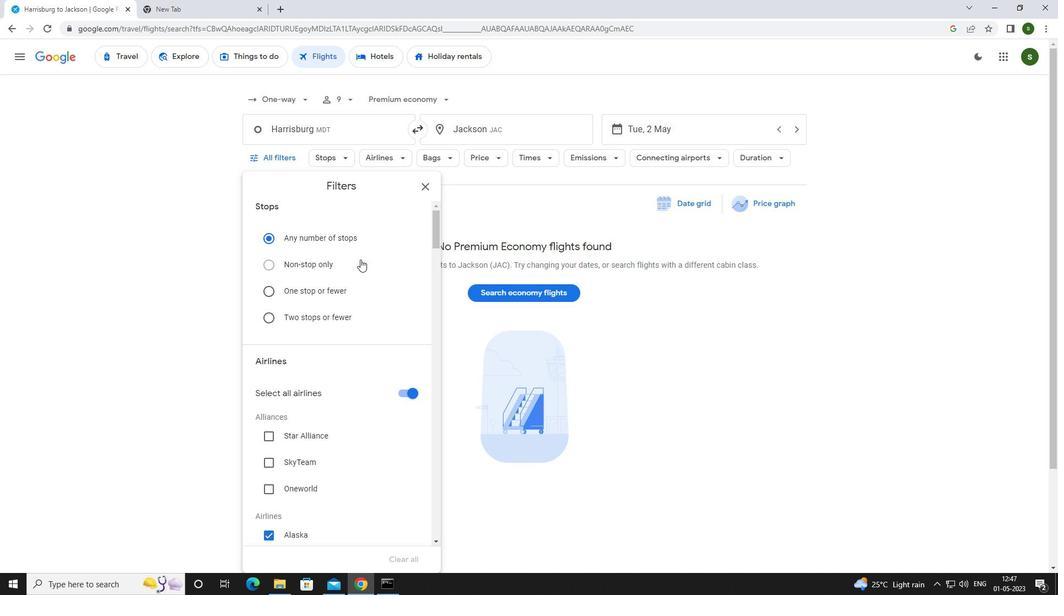 
Action: Mouse scrolled (360, 259) with delta (0, 0)
Screenshot: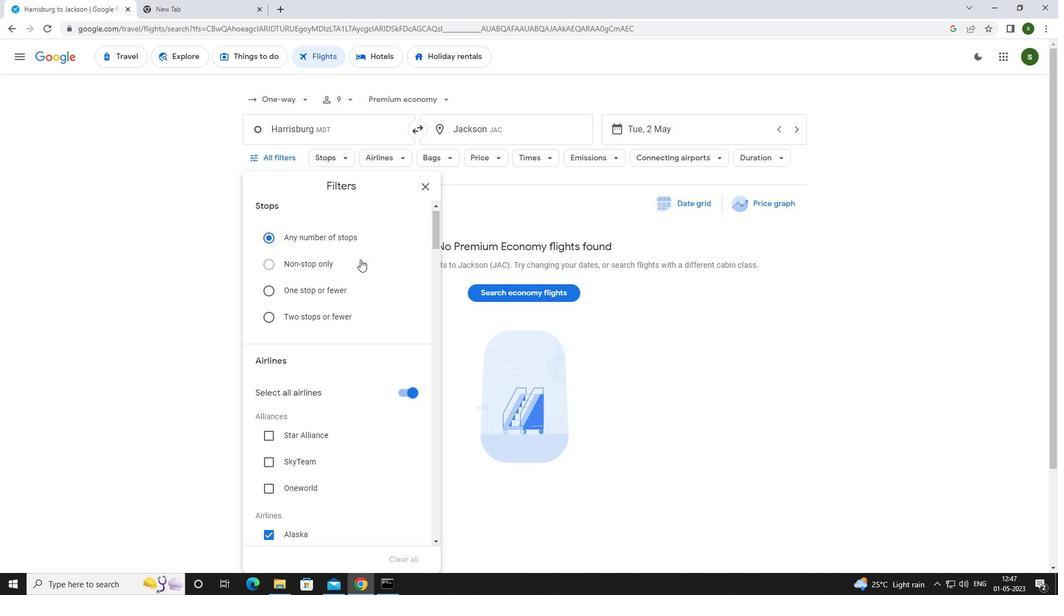 
Action: Mouse moved to (412, 281)
Screenshot: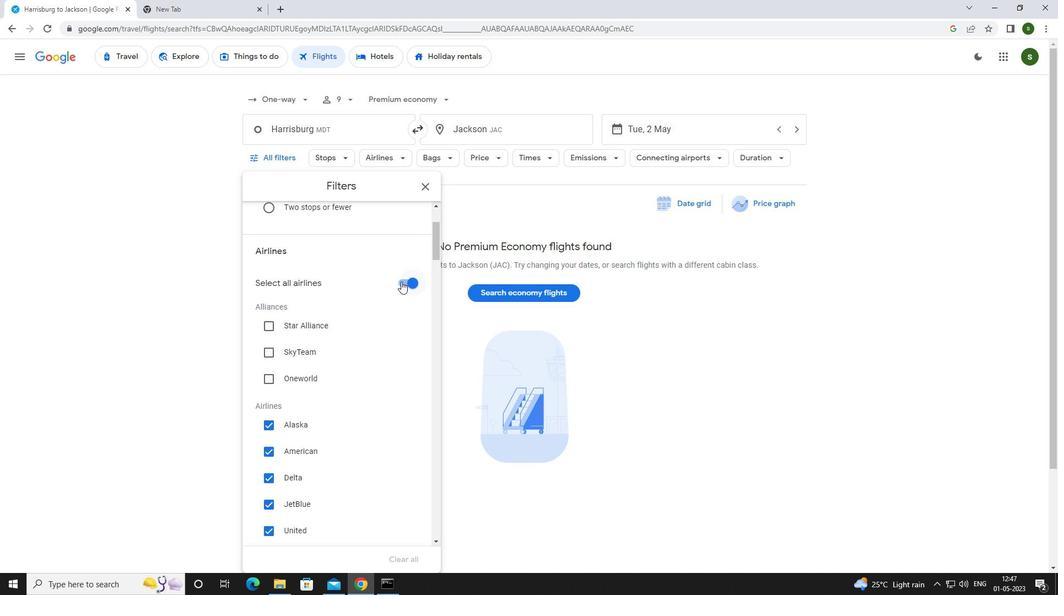 
Action: Mouse pressed left at (412, 281)
Screenshot: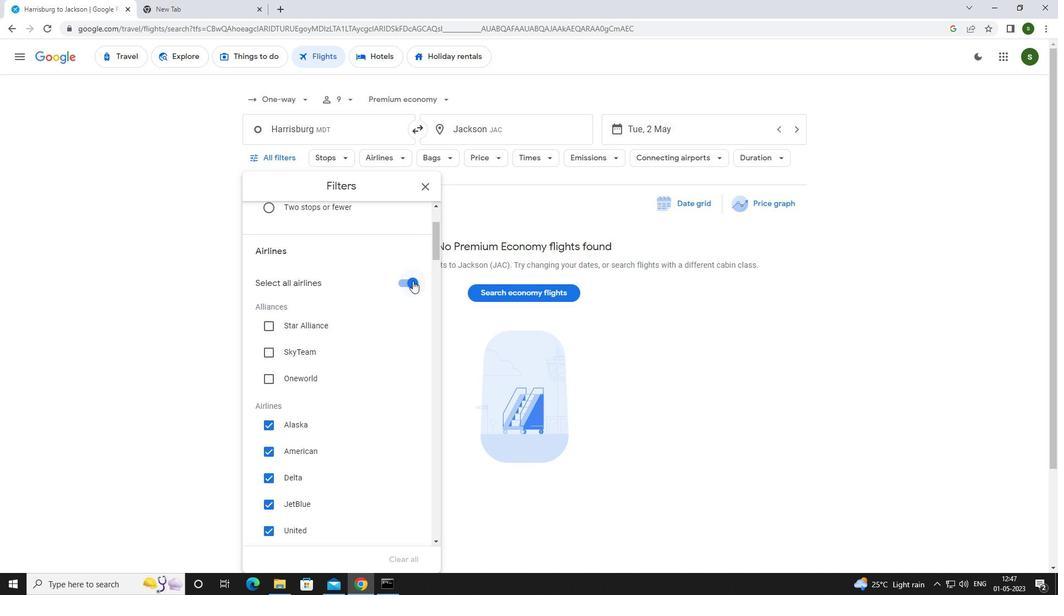 
Action: Mouse moved to (380, 281)
Screenshot: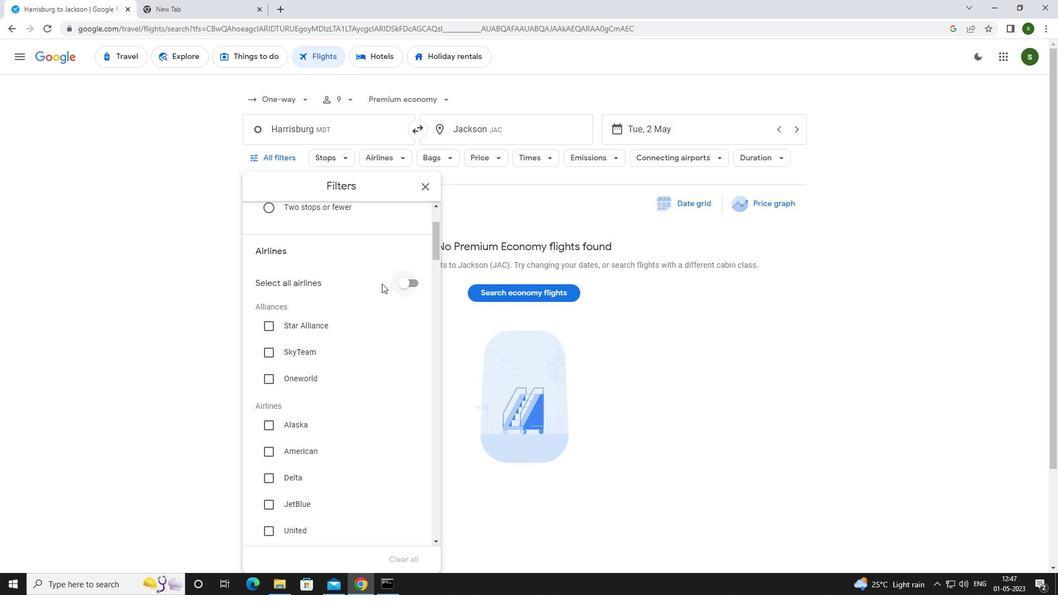 
Action: Mouse scrolled (380, 280) with delta (0, 0)
Screenshot: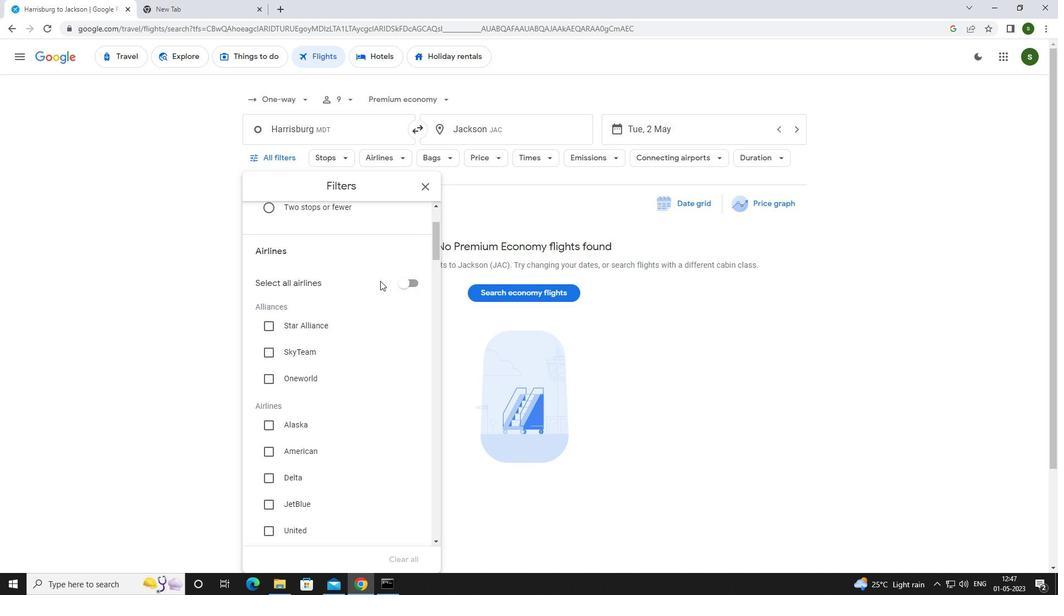 
Action: Mouse scrolled (380, 280) with delta (0, 0)
Screenshot: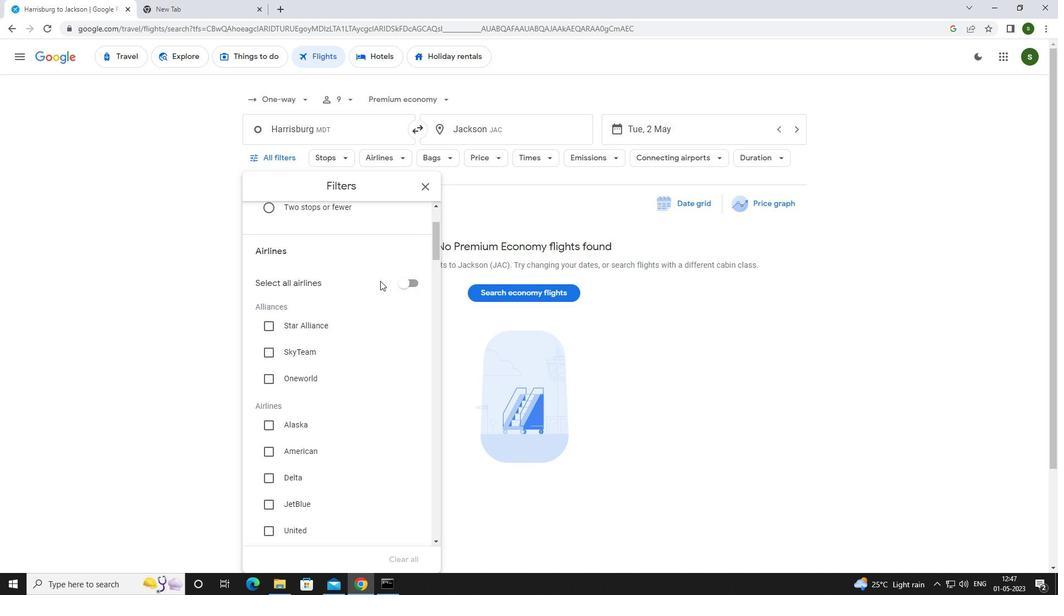 
Action: Mouse moved to (292, 370)
Screenshot: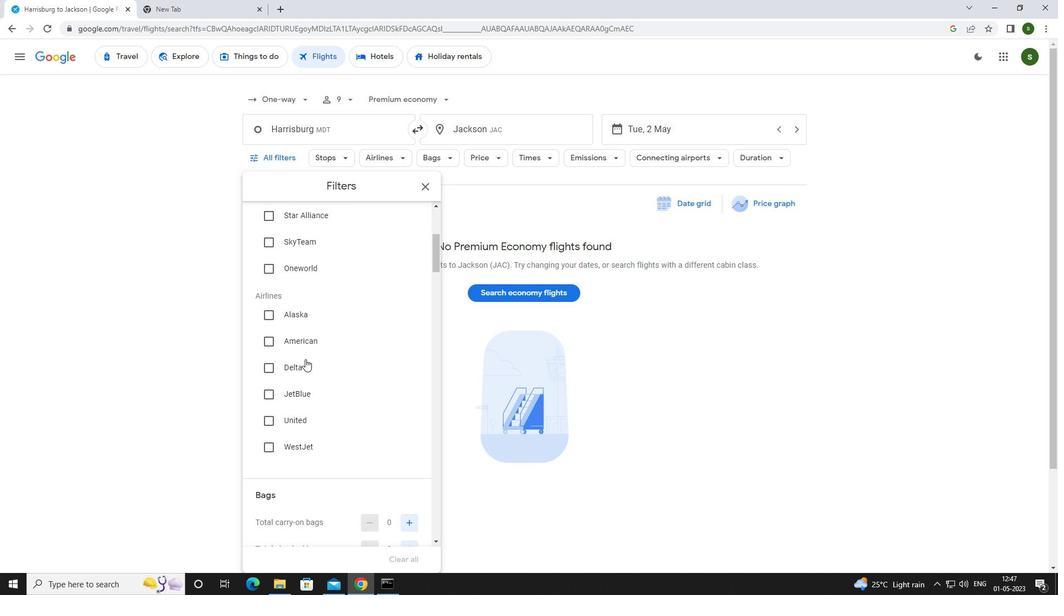 
Action: Mouse pressed left at (292, 370)
Screenshot: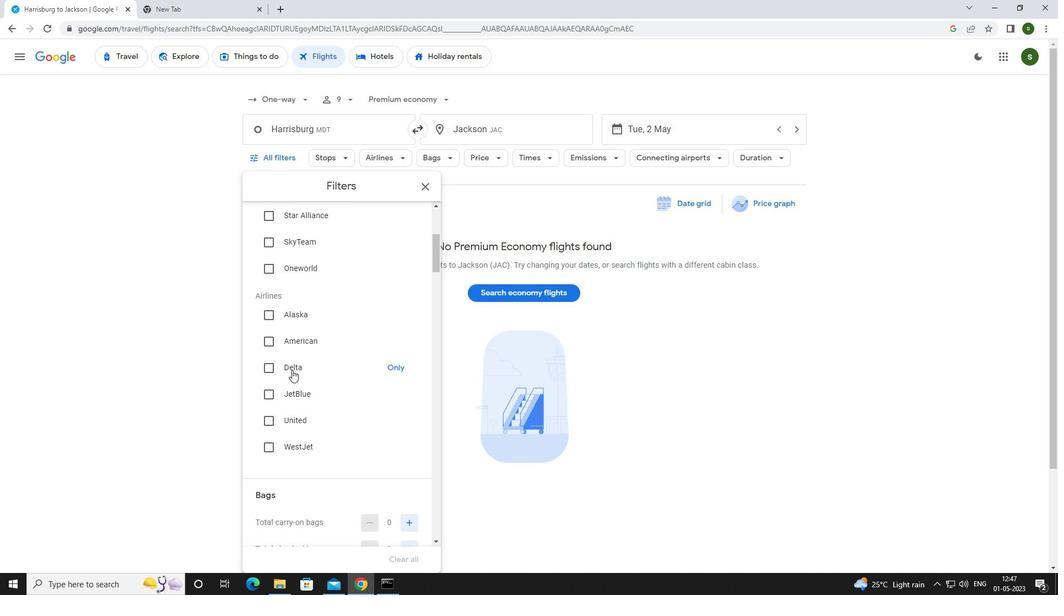 
Action: Mouse moved to (345, 340)
Screenshot: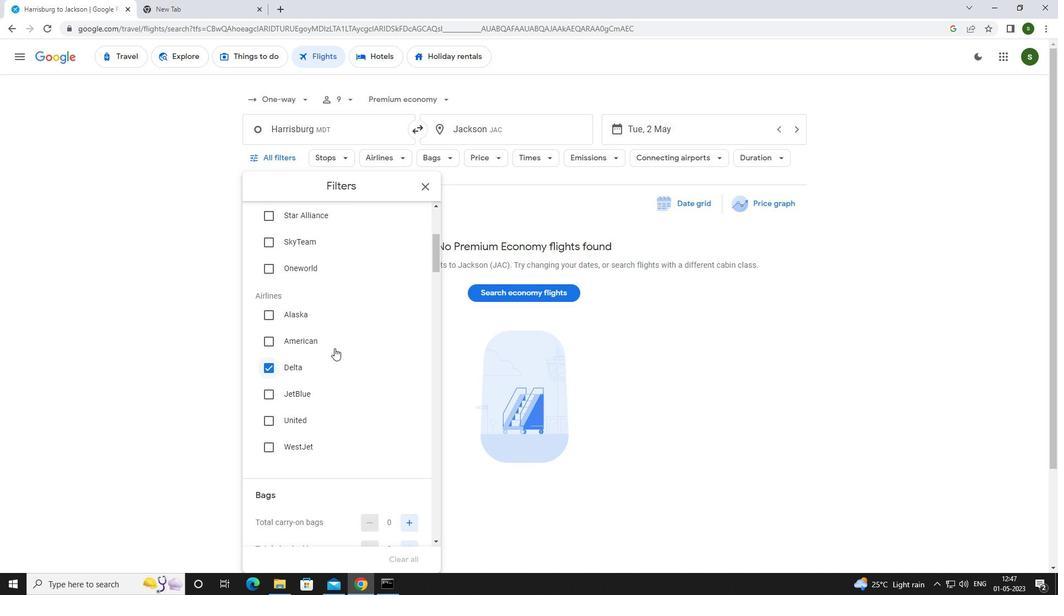 
Action: Mouse scrolled (345, 340) with delta (0, 0)
Screenshot: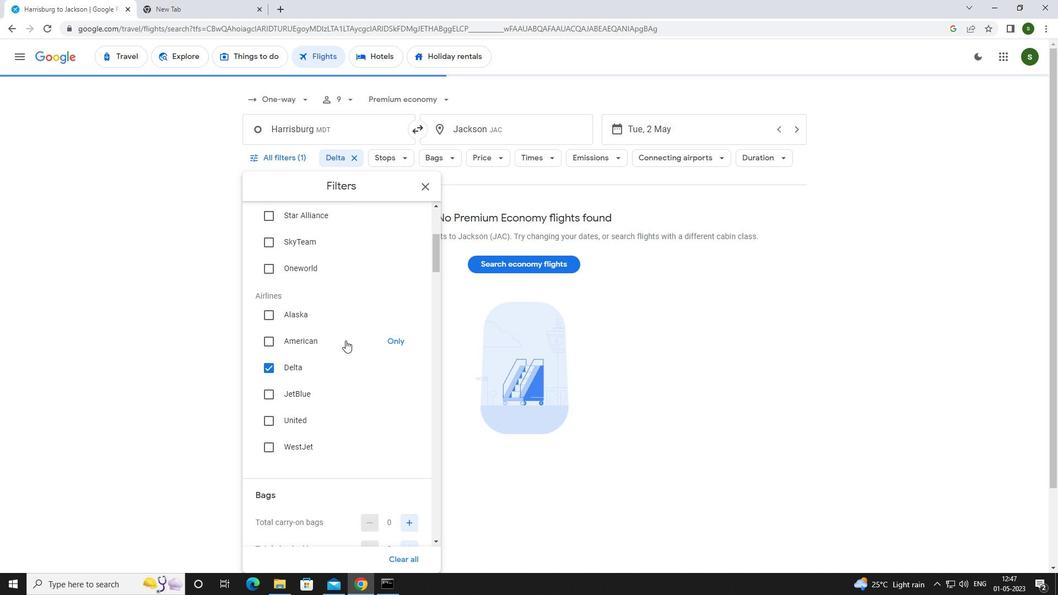 
Action: Mouse scrolled (345, 340) with delta (0, 0)
Screenshot: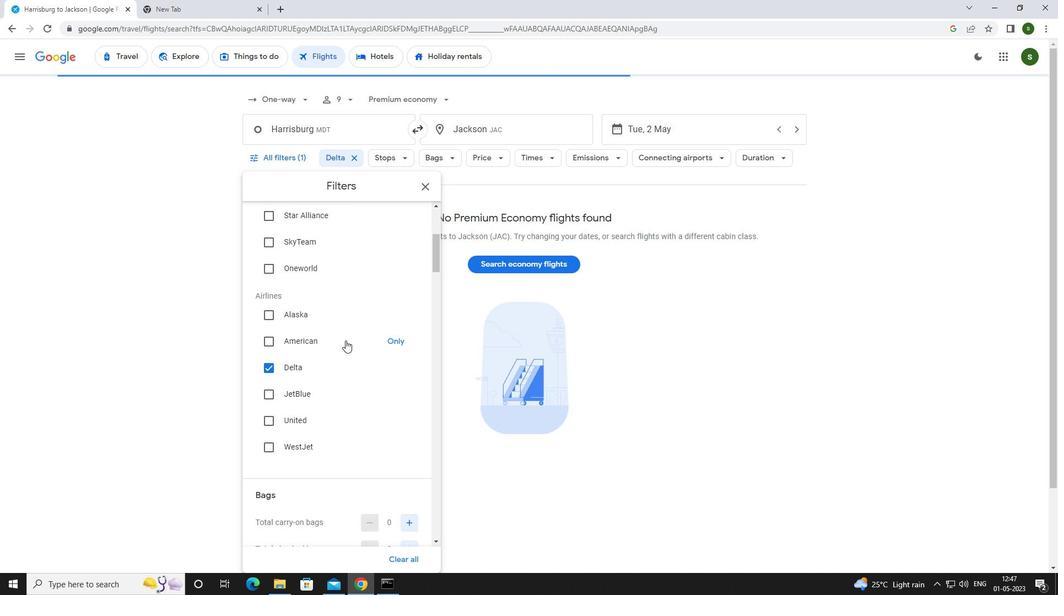 
Action: Mouse moved to (409, 415)
Screenshot: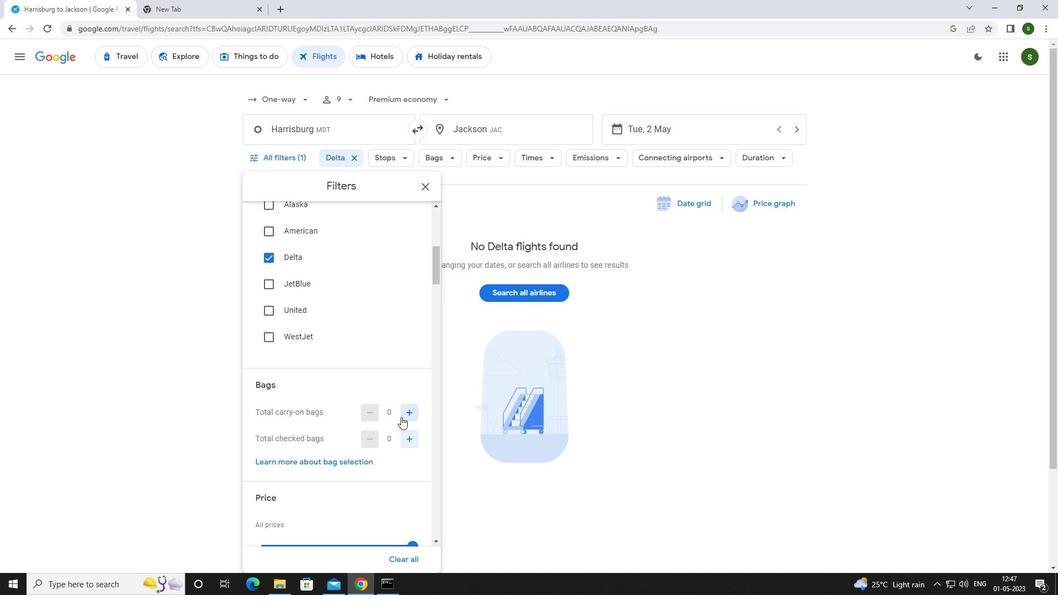 
Action: Mouse pressed left at (409, 415)
Screenshot: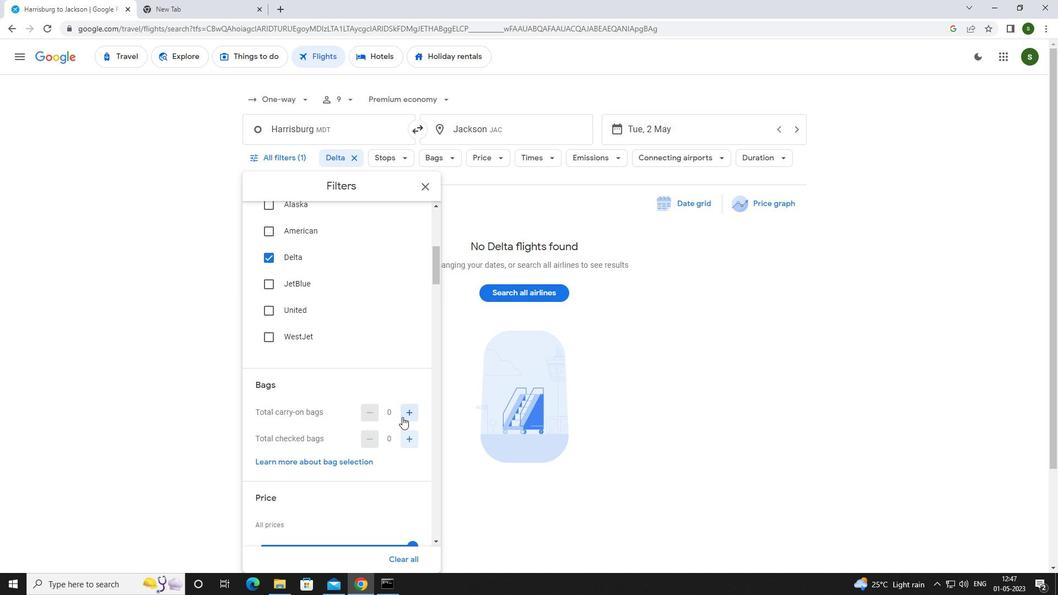 
Action: Mouse pressed left at (409, 415)
Screenshot: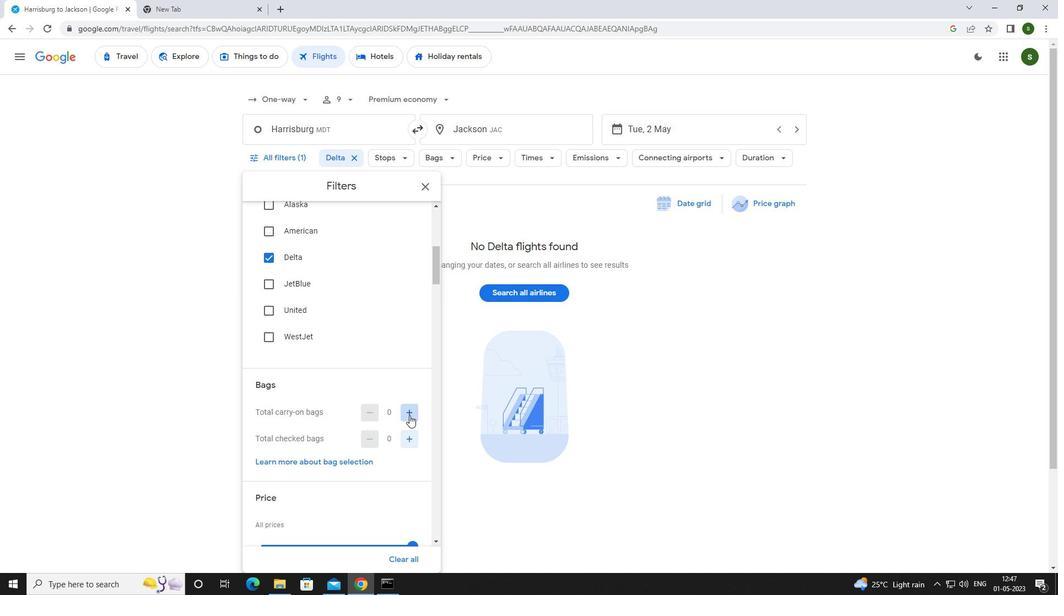 
Action: Mouse moved to (400, 415)
Screenshot: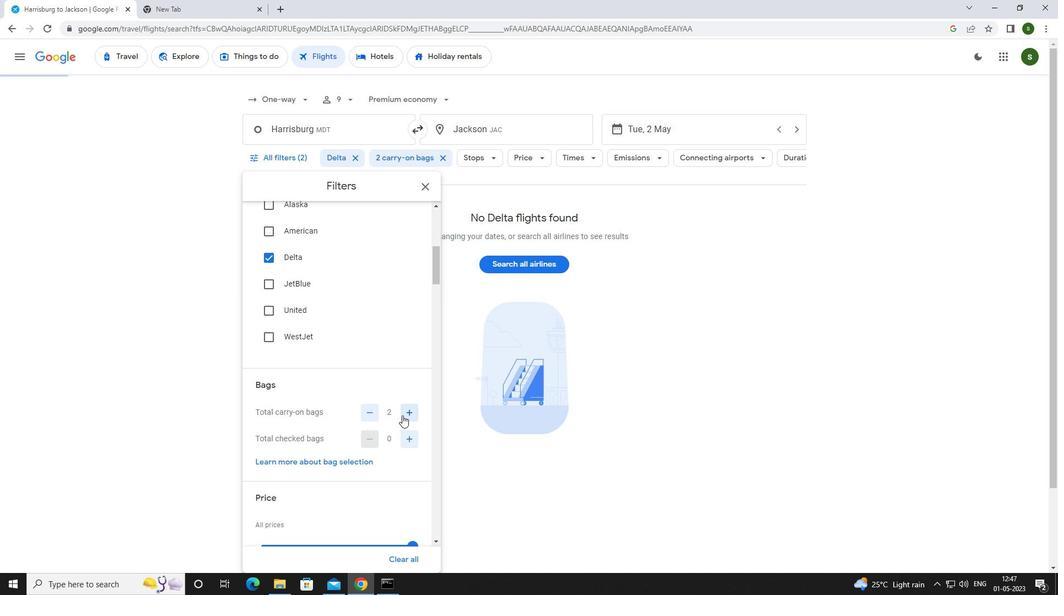 
Action: Mouse scrolled (400, 414) with delta (0, 0)
Screenshot: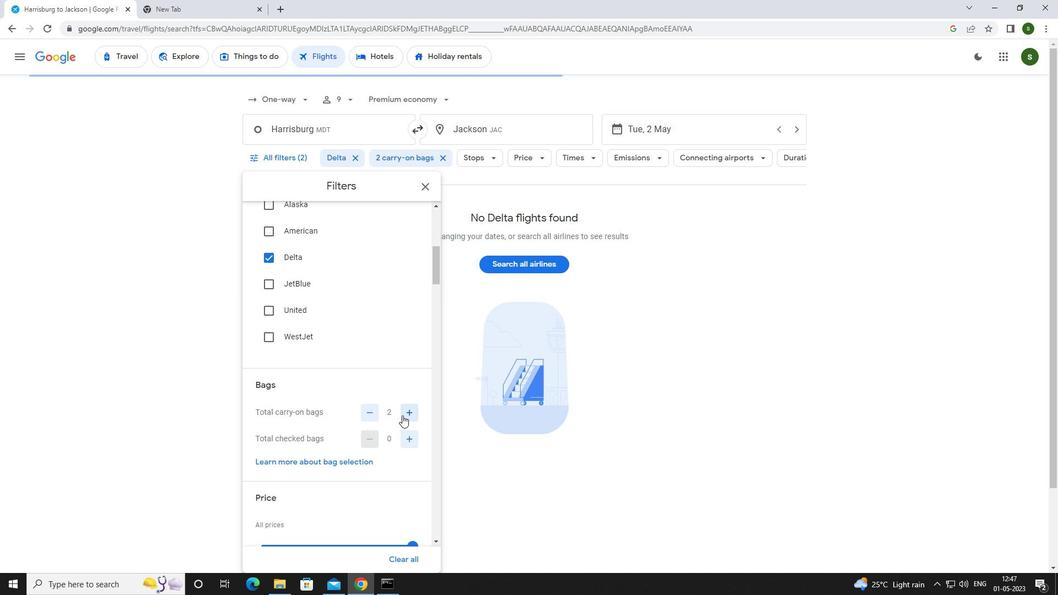 
Action: Mouse scrolled (400, 414) with delta (0, 0)
Screenshot: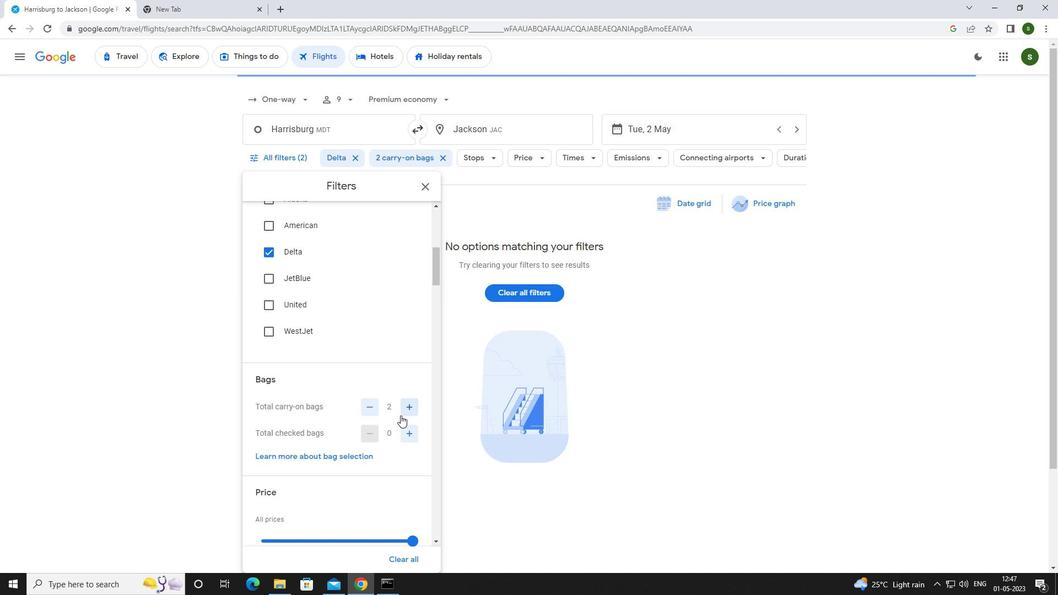 
Action: Mouse scrolled (400, 414) with delta (0, 0)
Screenshot: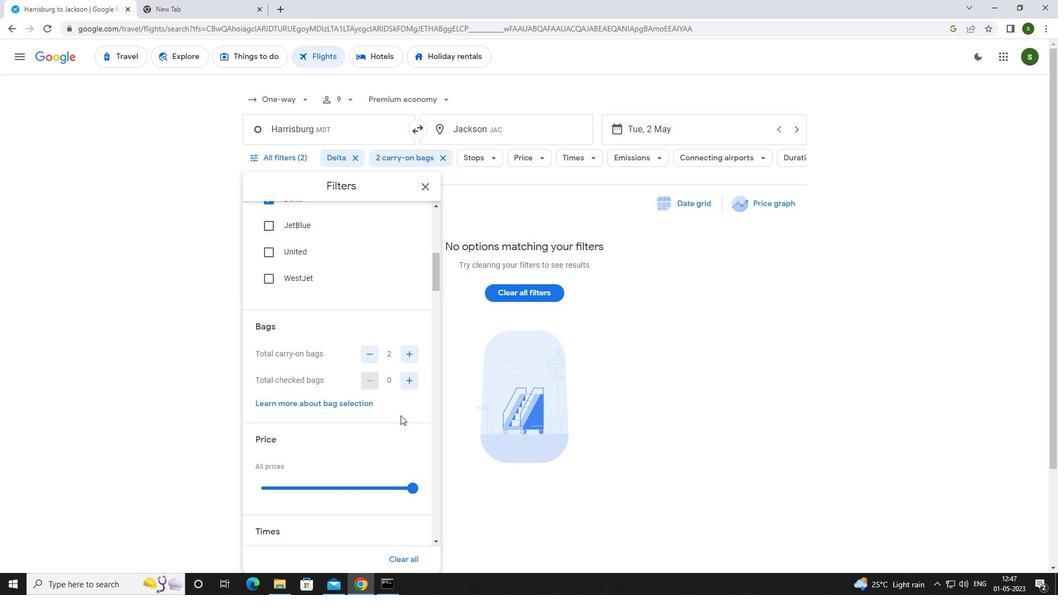 
Action: Mouse moved to (396, 415)
Screenshot: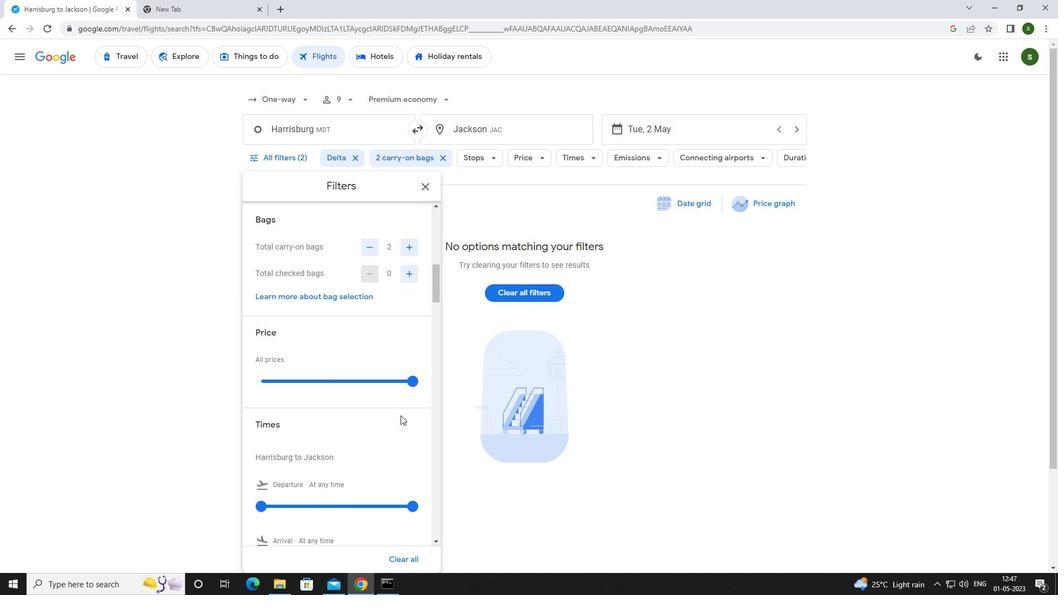
Action: Mouse scrolled (396, 414) with delta (0, 0)
Screenshot: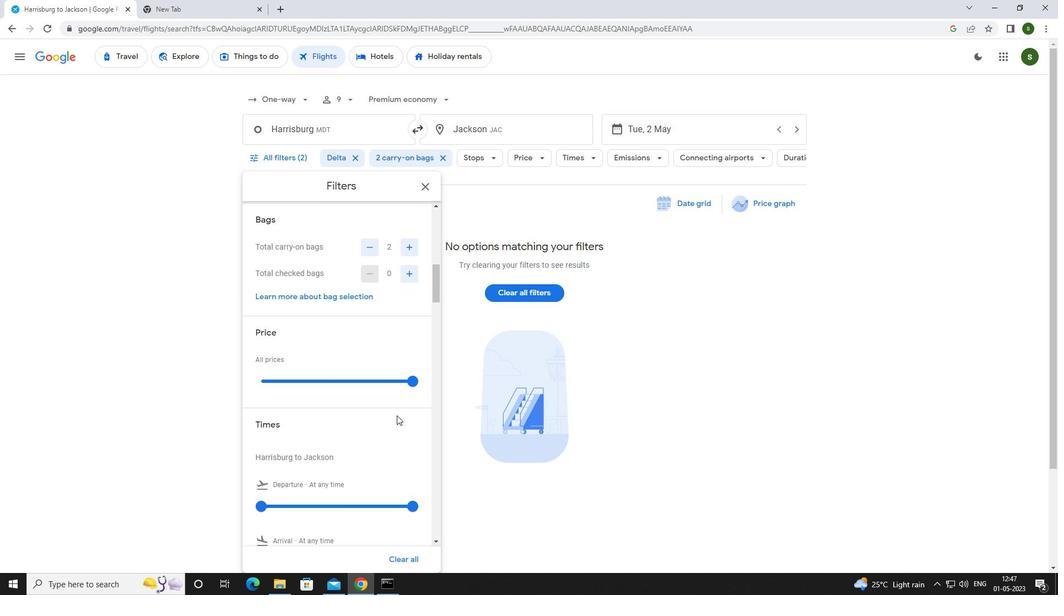 
Action: Mouse scrolled (396, 414) with delta (0, 0)
Screenshot: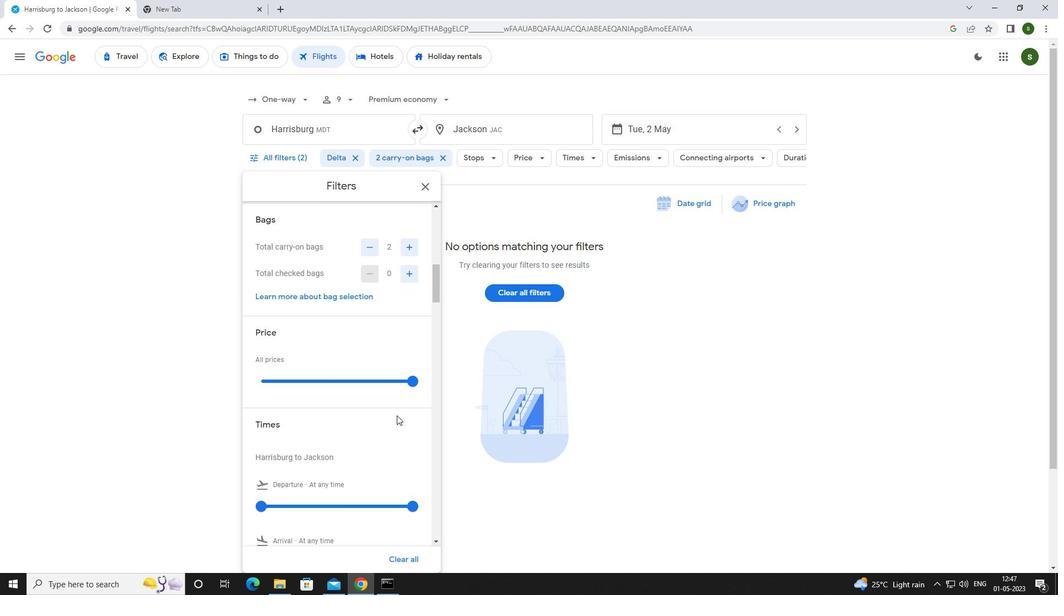 
Action: Mouse moved to (262, 396)
Screenshot: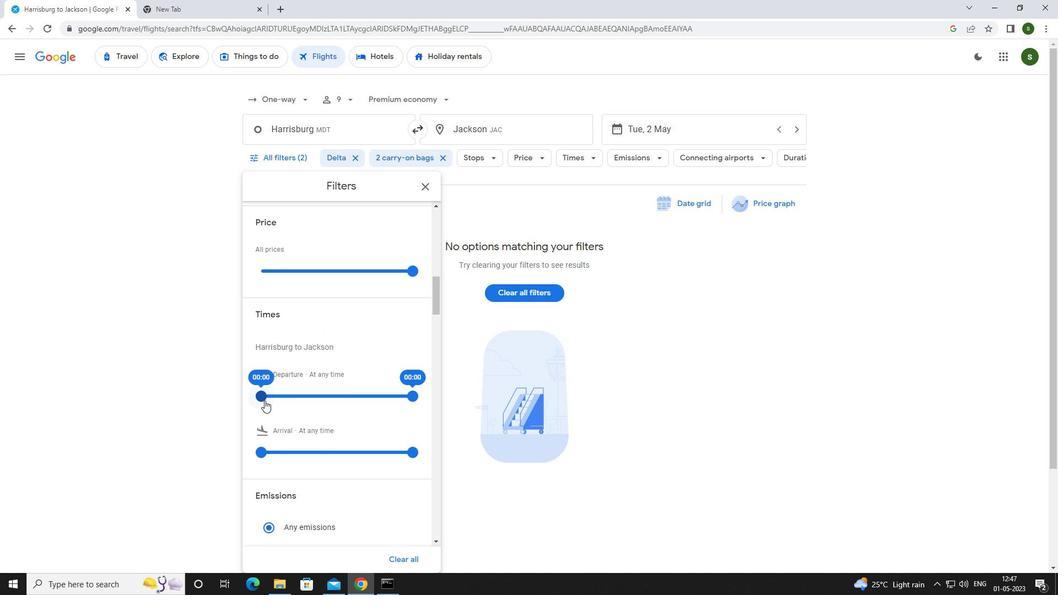 
Action: Mouse pressed left at (262, 396)
Screenshot: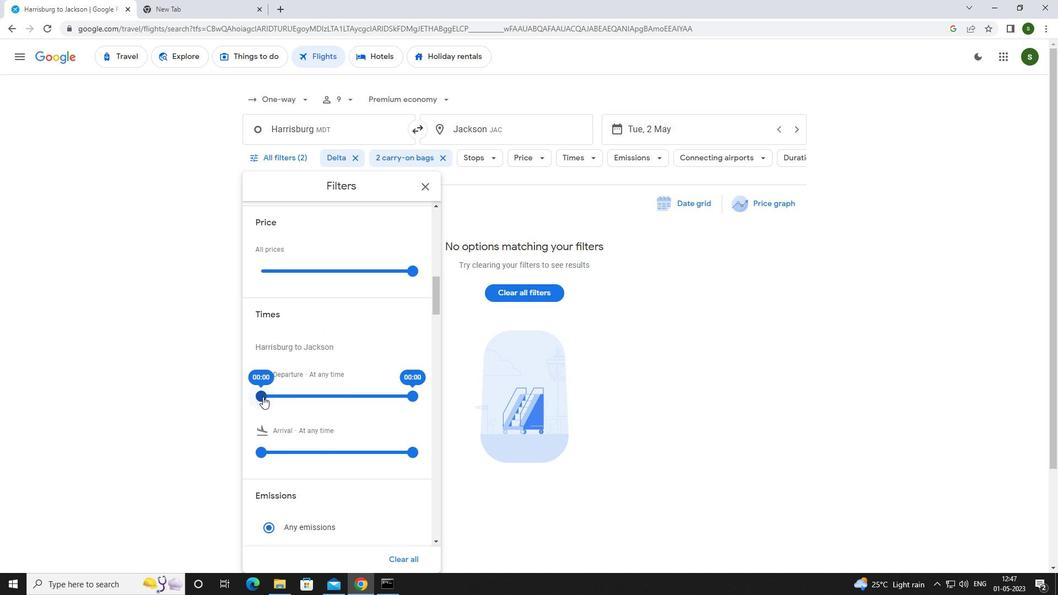 
Action: Mouse moved to (674, 360)
Screenshot: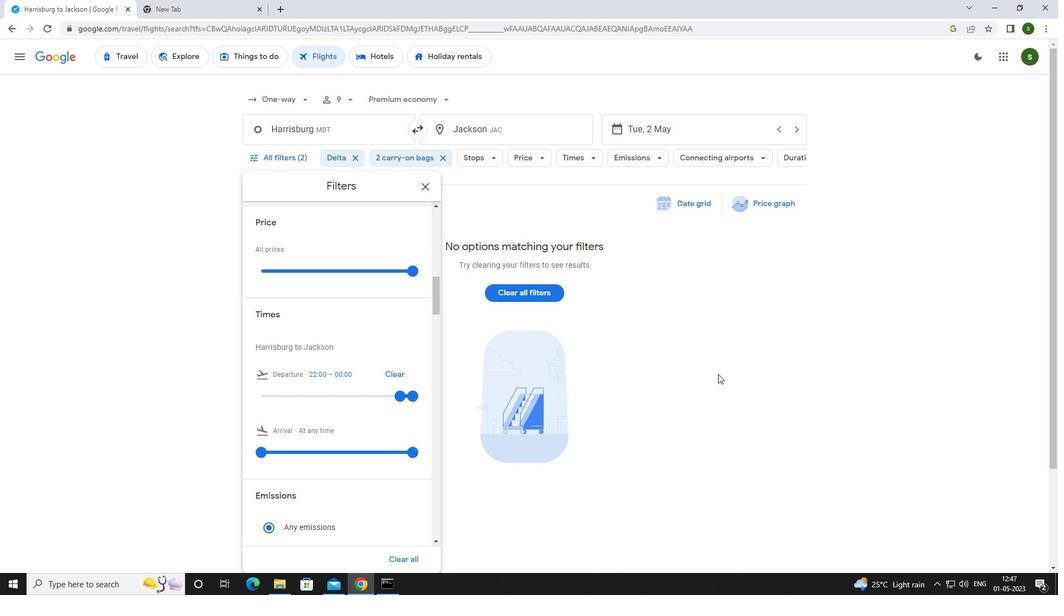 
Action: Mouse pressed left at (674, 360)
Screenshot: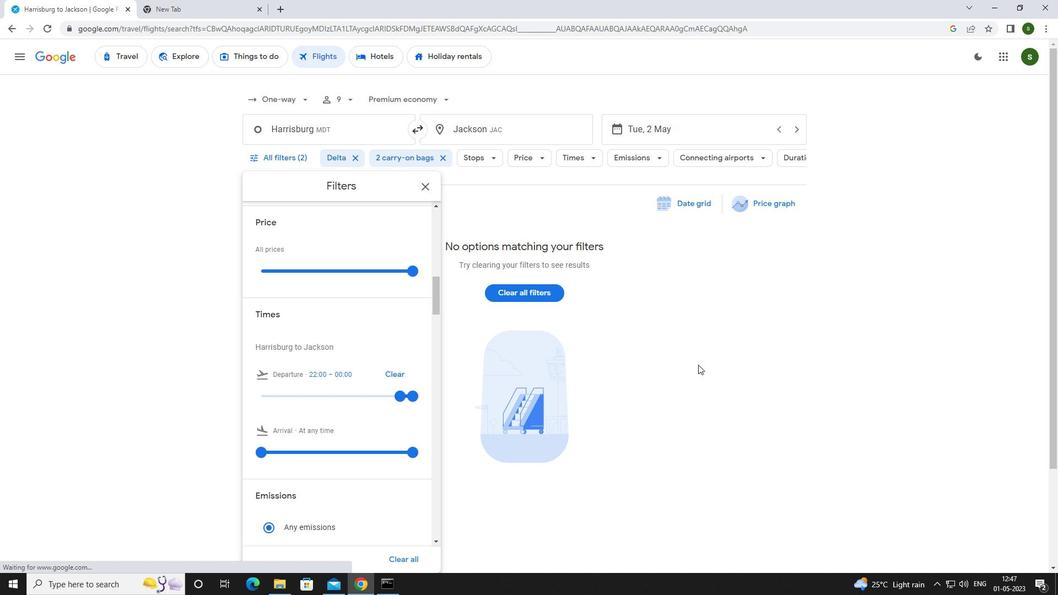 
